 Task:  Click on Hockey In the Cross-Check Hockey League click on  Pick Sheet Your name Charlotte Harris Team name Hershey Bears and  Email softage.10@softage.net Period 1 - 3 Point Game Anaheim Ducks Period 1 - 2 Point Game New Jersey Devils Period 1 - 1 Point Game Nashville Predators Period 2 - 3 Point Game Montreal Canadiens Period 2 - 2 Point Game Minnesota Wild Period 2 - 1 Point Game Los Angeles Kings Period 3 - 3 Point Game Florida Panthers Period 3 - 2 Point Game Edmonton Oilers Period 3 - 1 Point Game Detroit Red Wings Submit pick sheet
Action: Mouse moved to (674, 260)
Screenshot: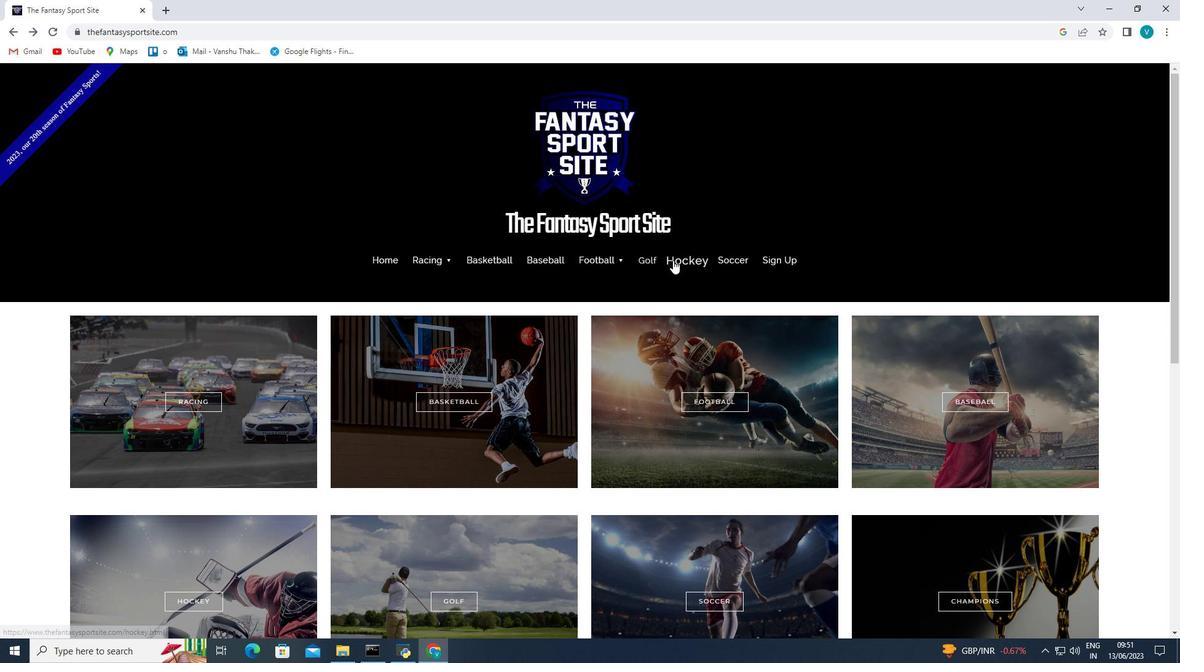 
Action: Mouse pressed left at (674, 260)
Screenshot: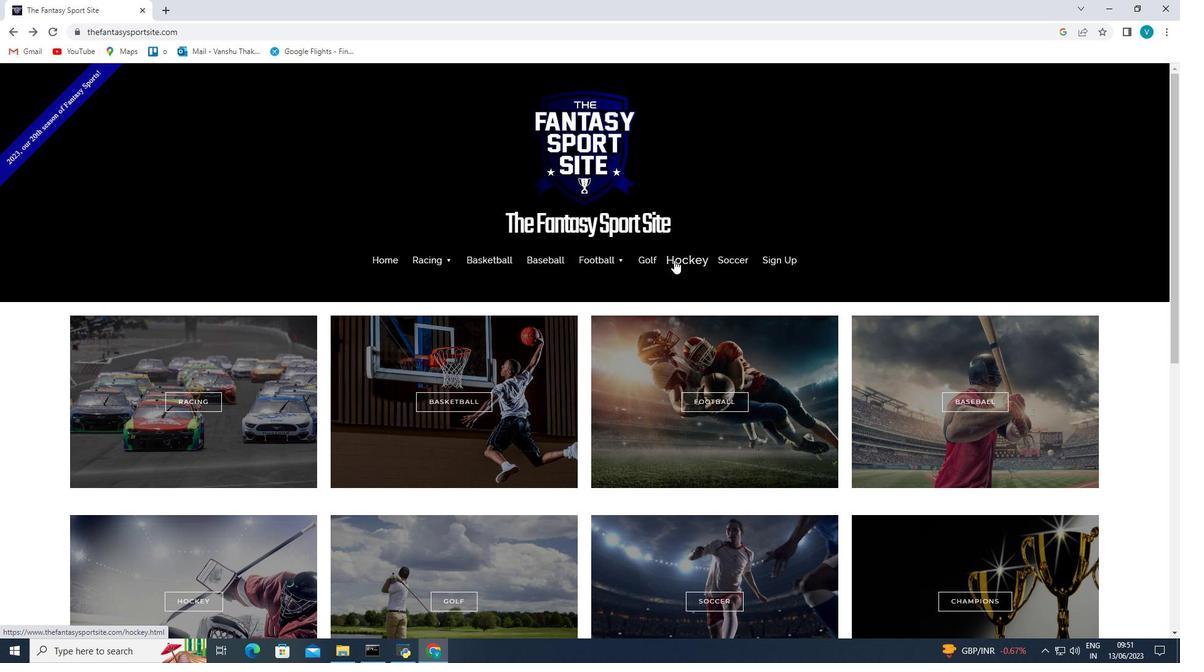 
Action: Mouse moved to (349, 371)
Screenshot: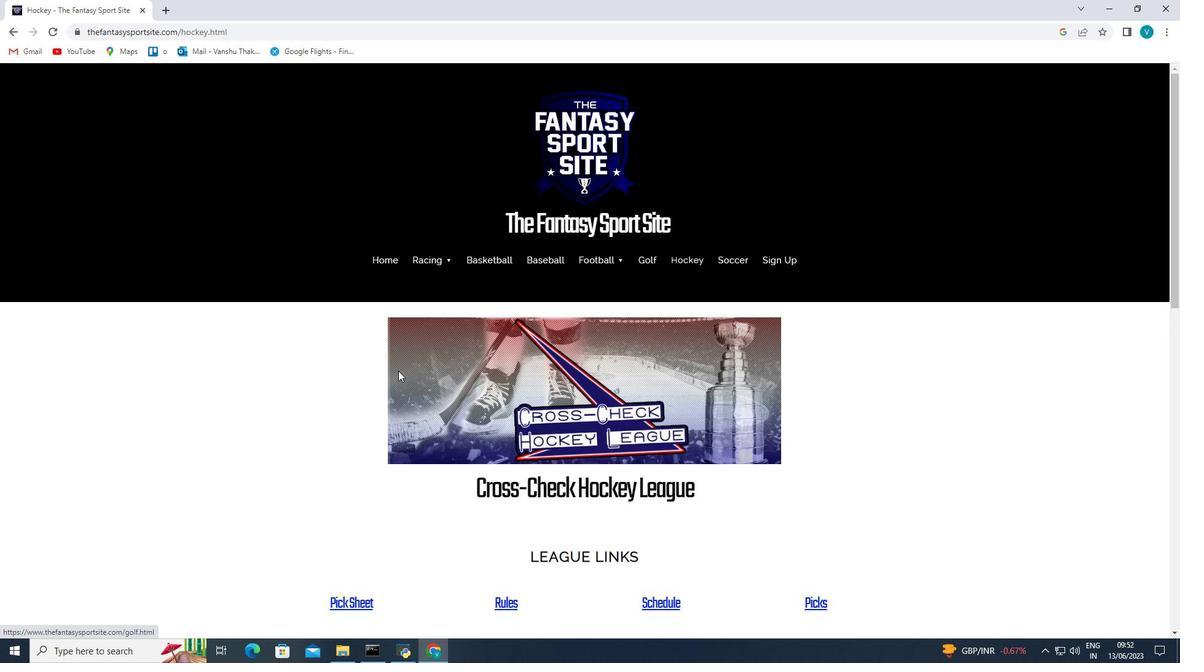
Action: Mouse scrolled (349, 370) with delta (0, 0)
Screenshot: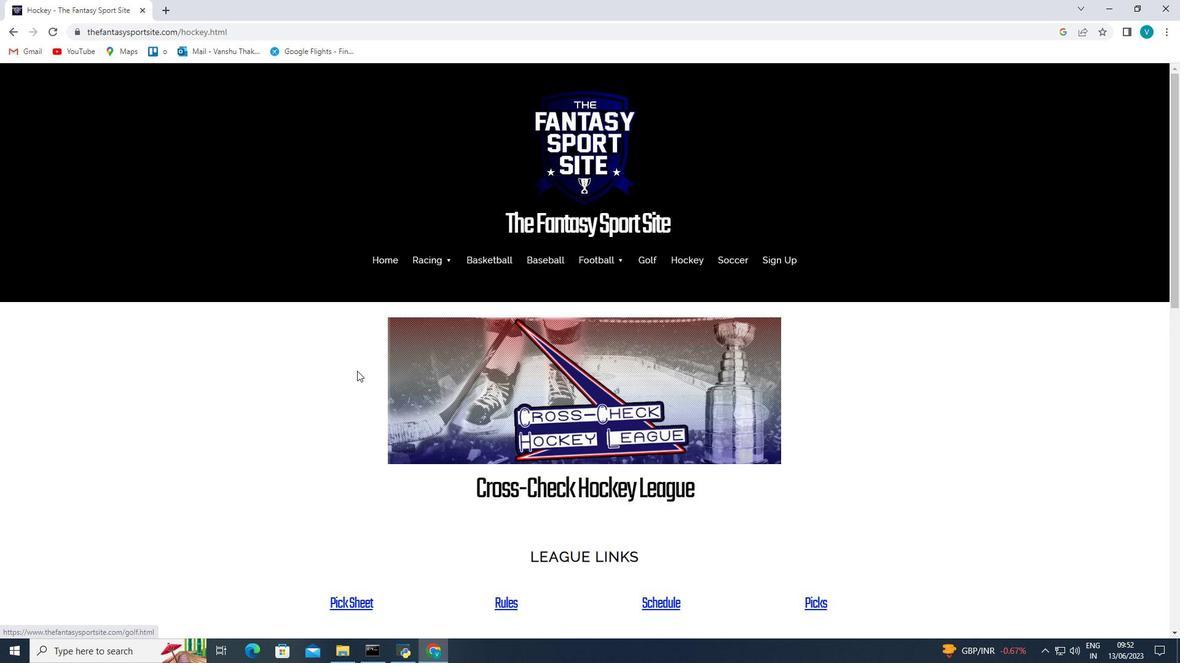 
Action: Mouse scrolled (349, 370) with delta (0, 0)
Screenshot: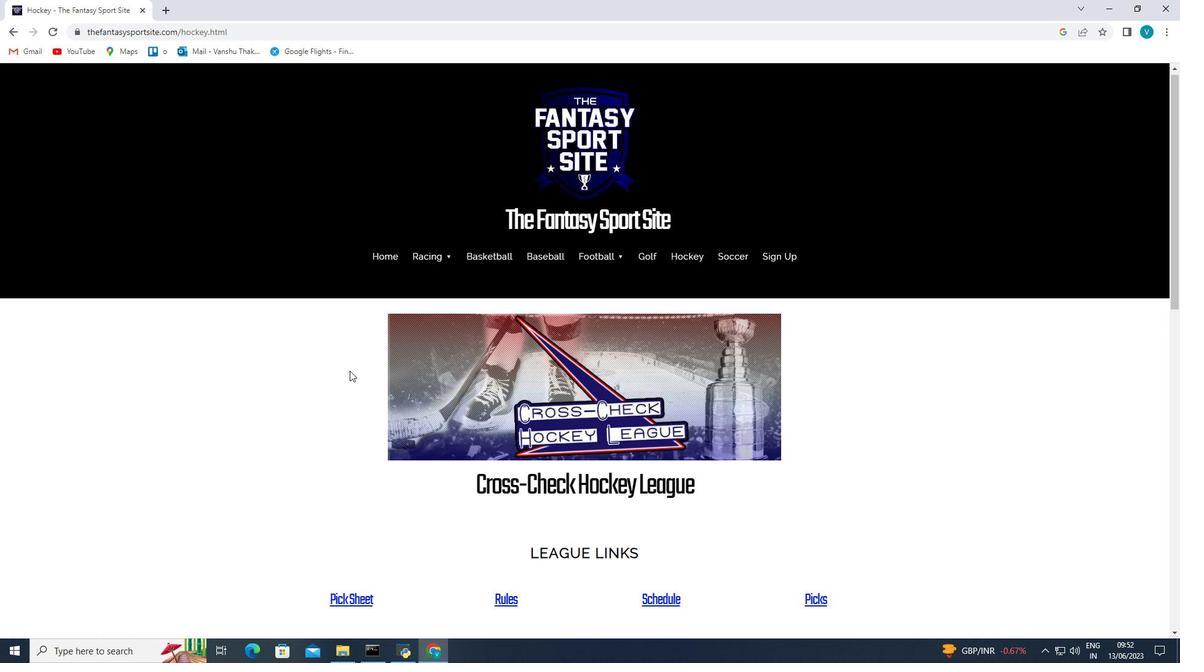 
Action: Mouse moved to (352, 371)
Screenshot: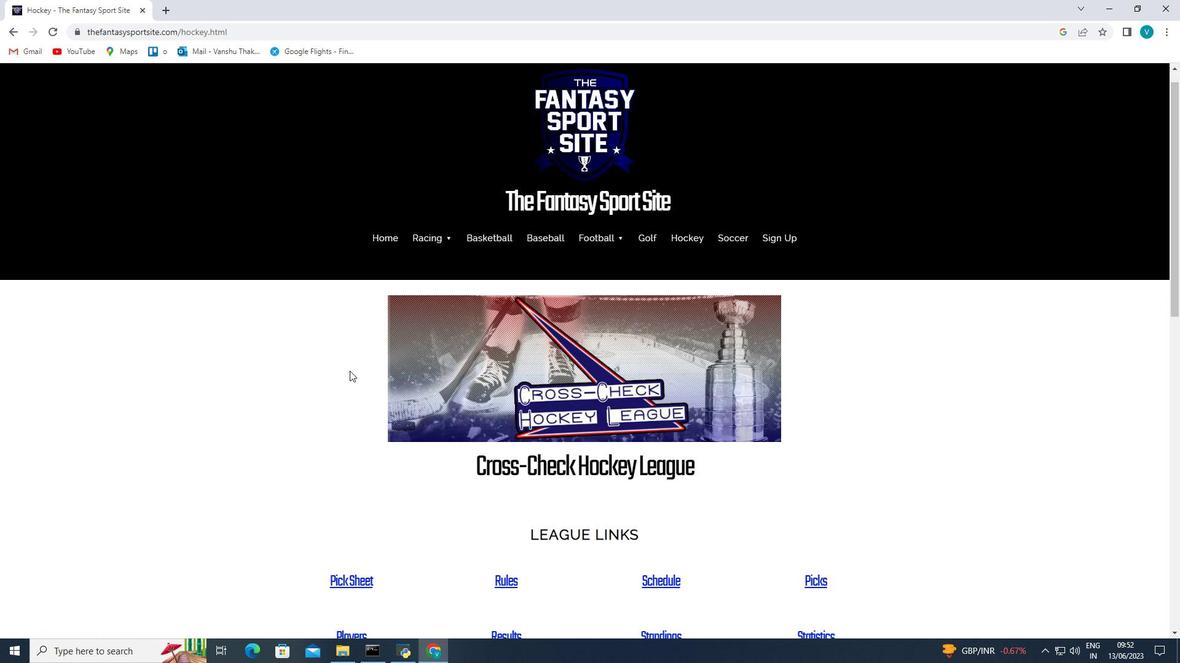 
Action: Mouse scrolled (352, 370) with delta (0, 0)
Screenshot: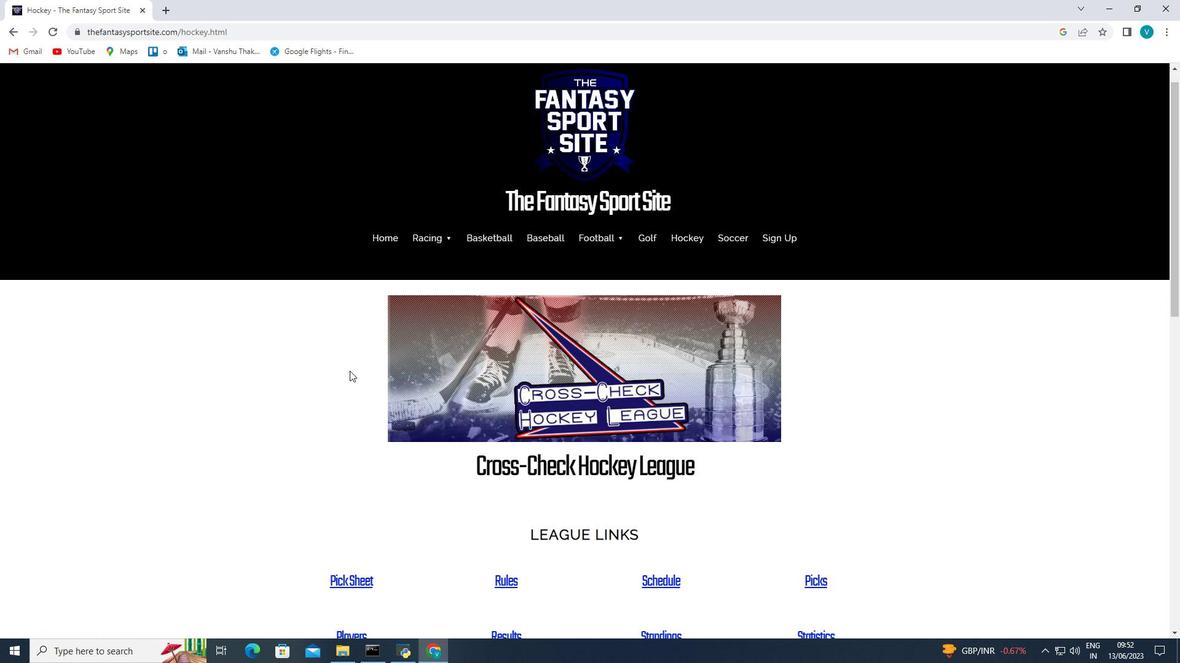 
Action: Mouse moved to (355, 411)
Screenshot: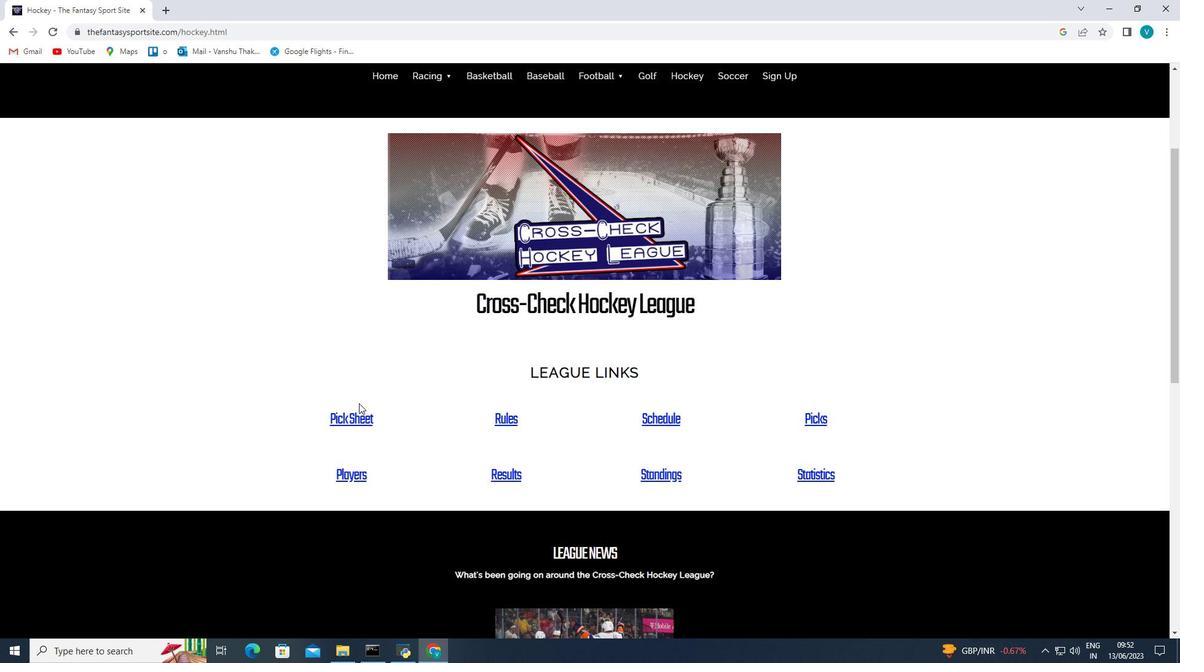 
Action: Mouse pressed left at (355, 411)
Screenshot: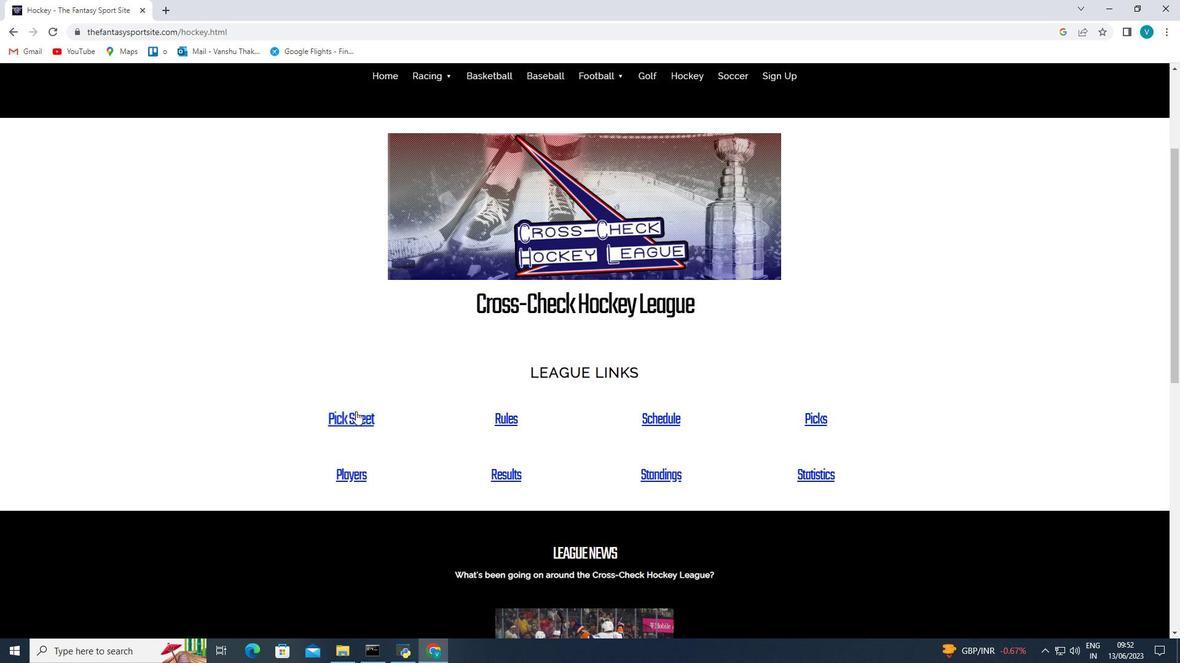 
Action: Mouse moved to (523, 435)
Screenshot: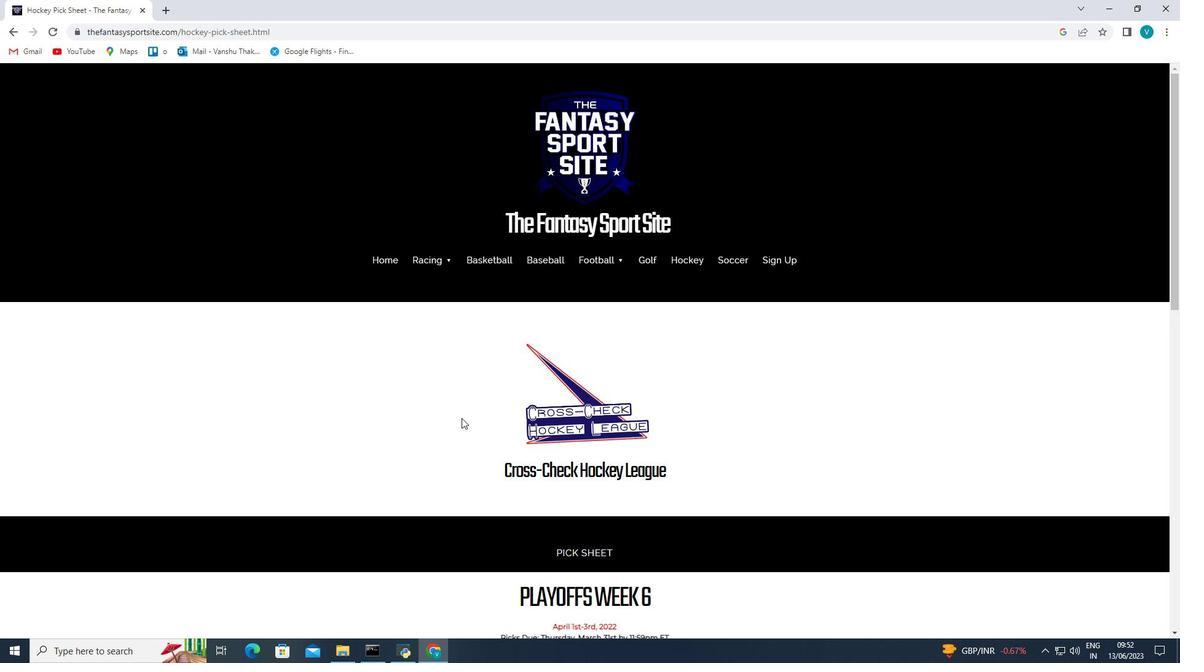 
Action: Mouse scrolled (523, 435) with delta (0, 0)
Screenshot: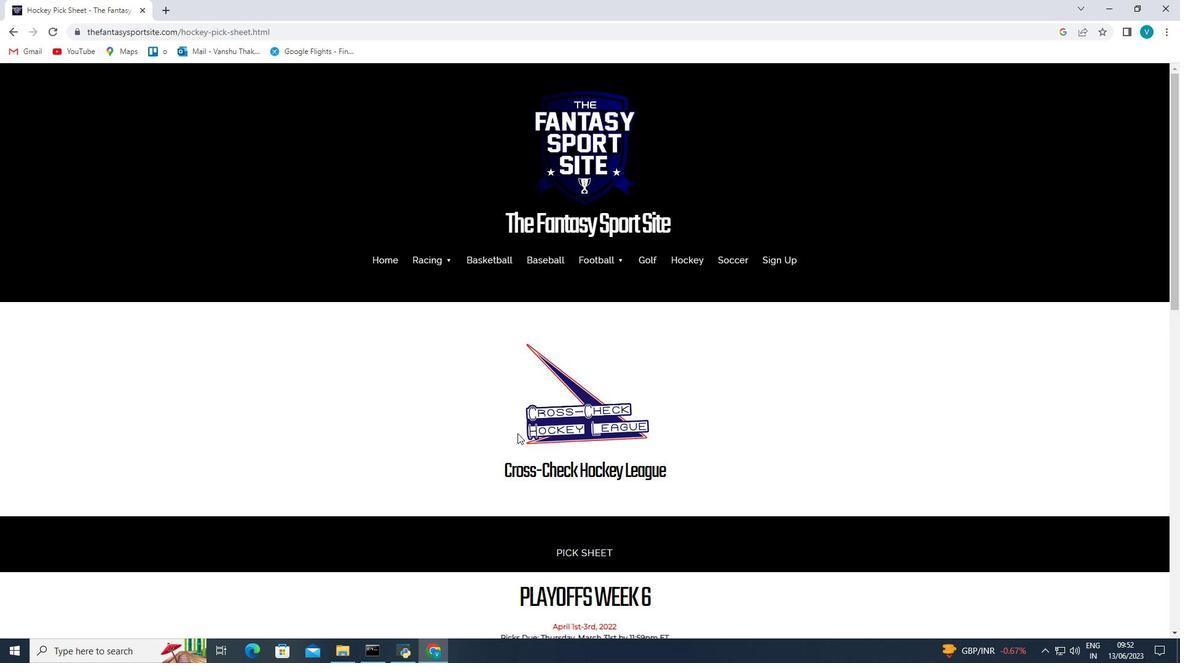 
Action: Mouse scrolled (523, 435) with delta (0, 0)
Screenshot: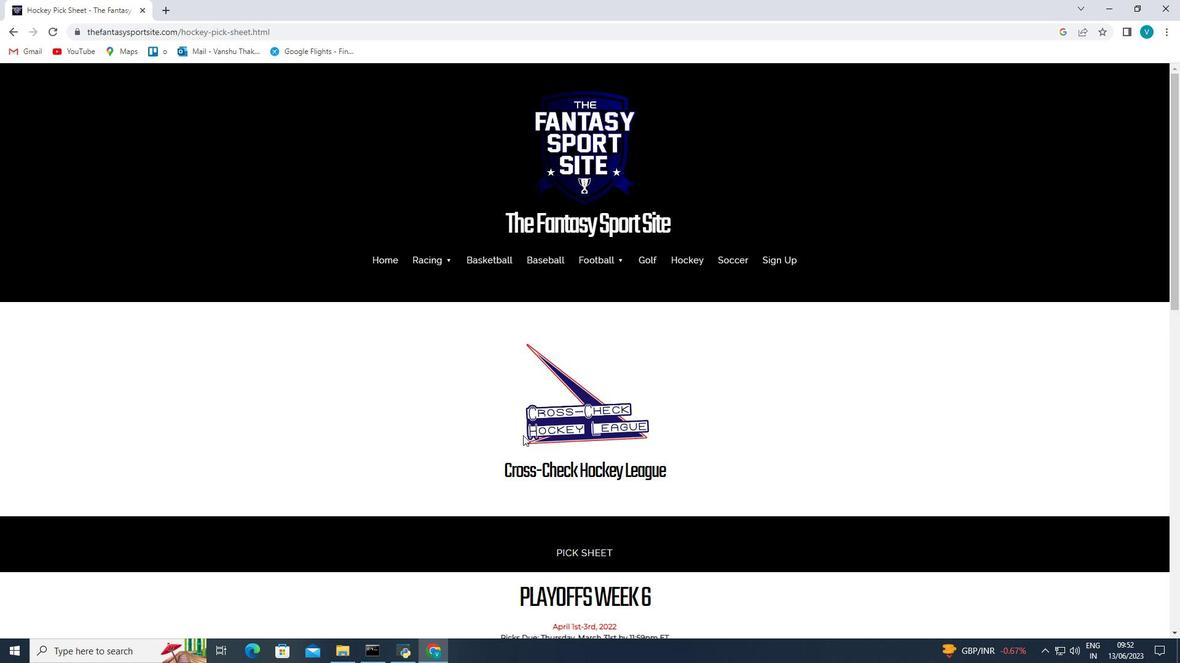 
Action: Mouse scrolled (523, 435) with delta (0, 0)
Screenshot: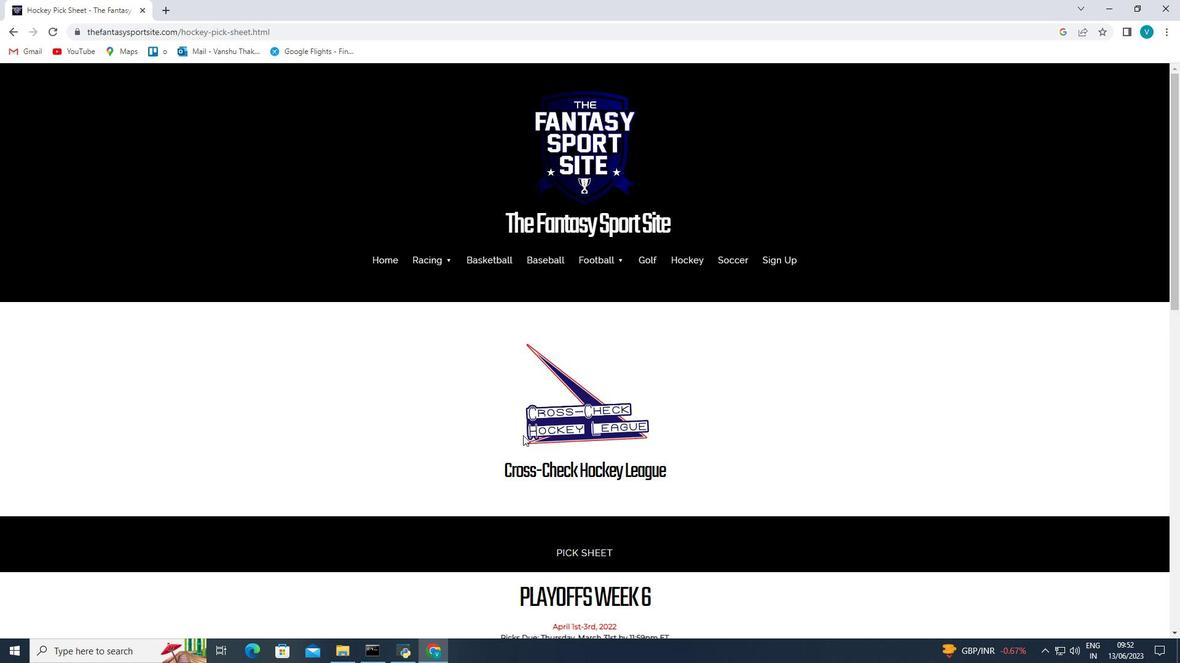 
Action: Mouse scrolled (523, 435) with delta (0, 0)
Screenshot: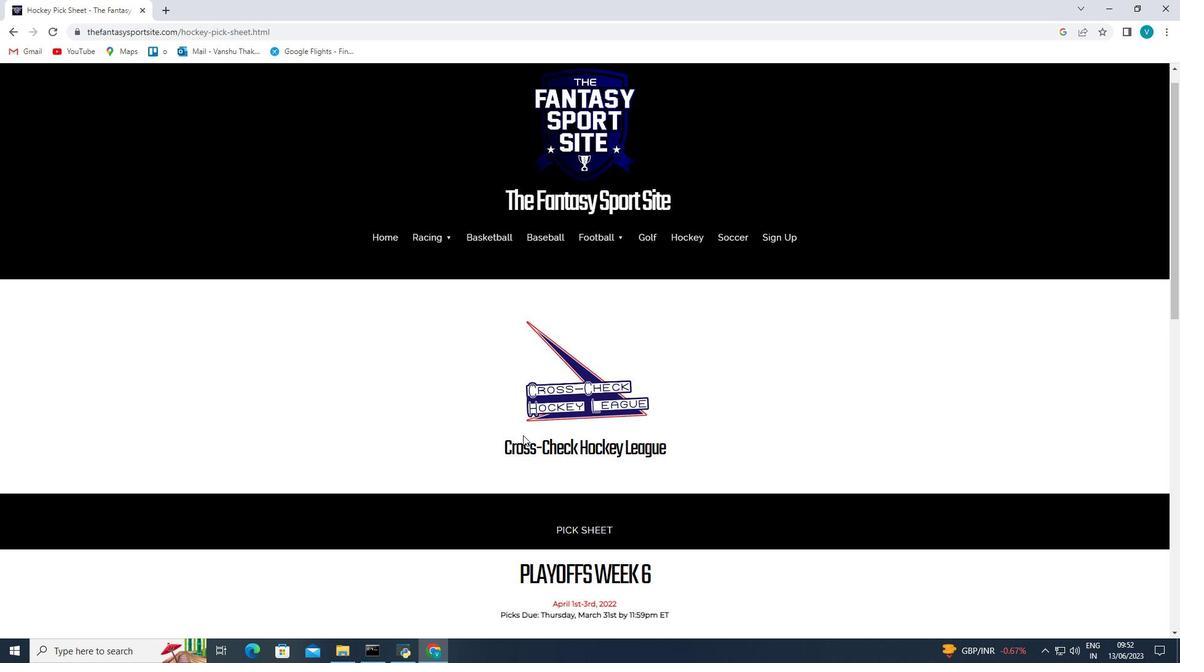 
Action: Mouse scrolled (523, 435) with delta (0, 0)
Screenshot: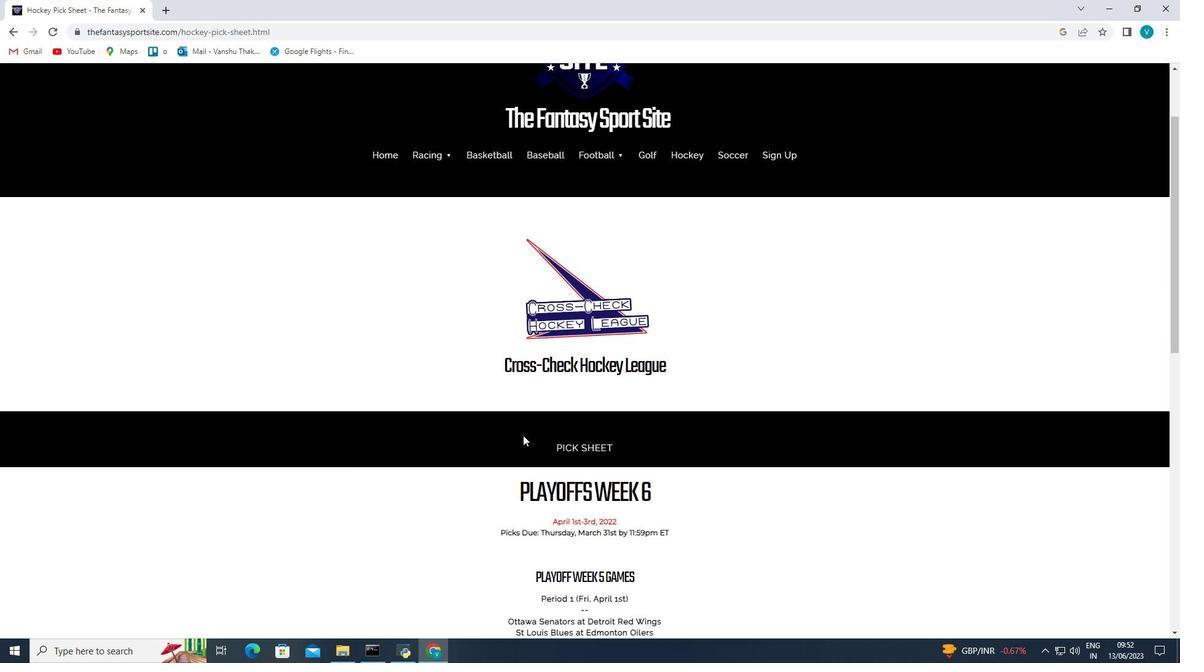 
Action: Mouse scrolled (523, 435) with delta (0, 0)
Screenshot: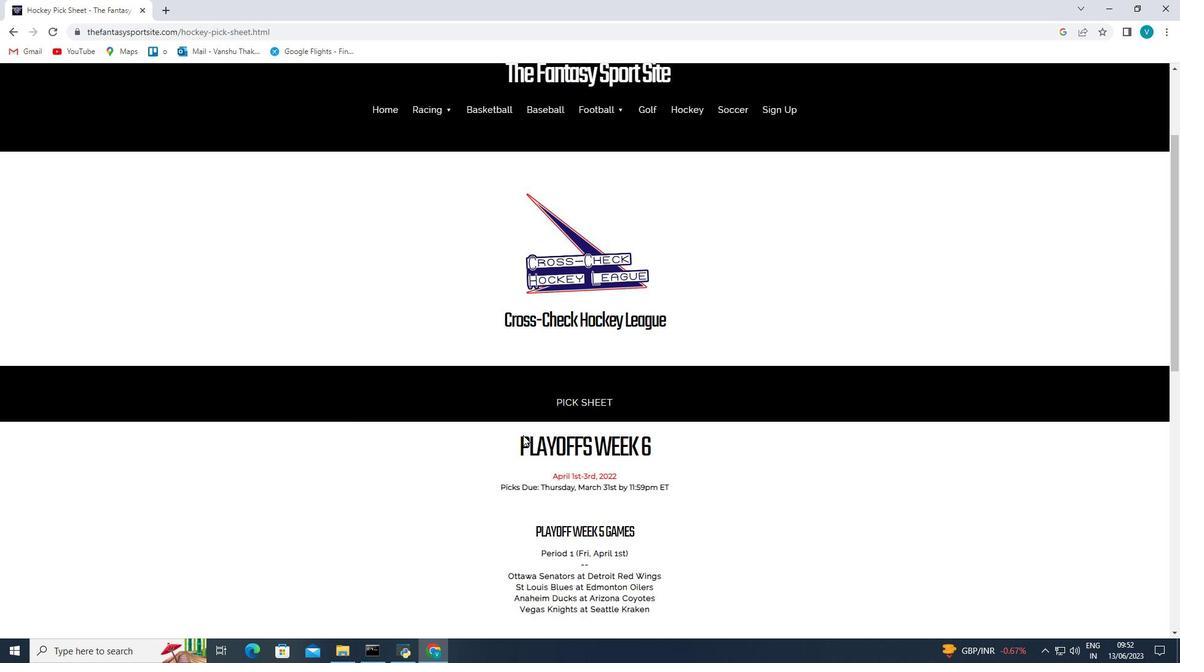 
Action: Mouse scrolled (523, 435) with delta (0, 0)
Screenshot: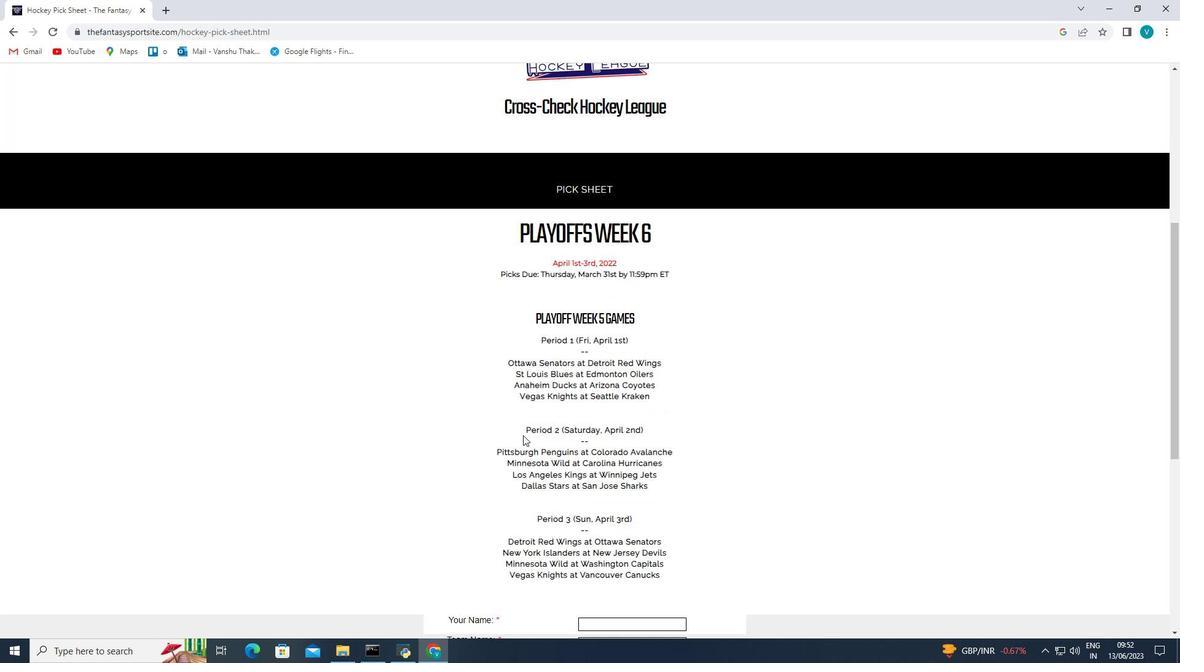 
Action: Mouse scrolled (523, 435) with delta (0, 0)
Screenshot: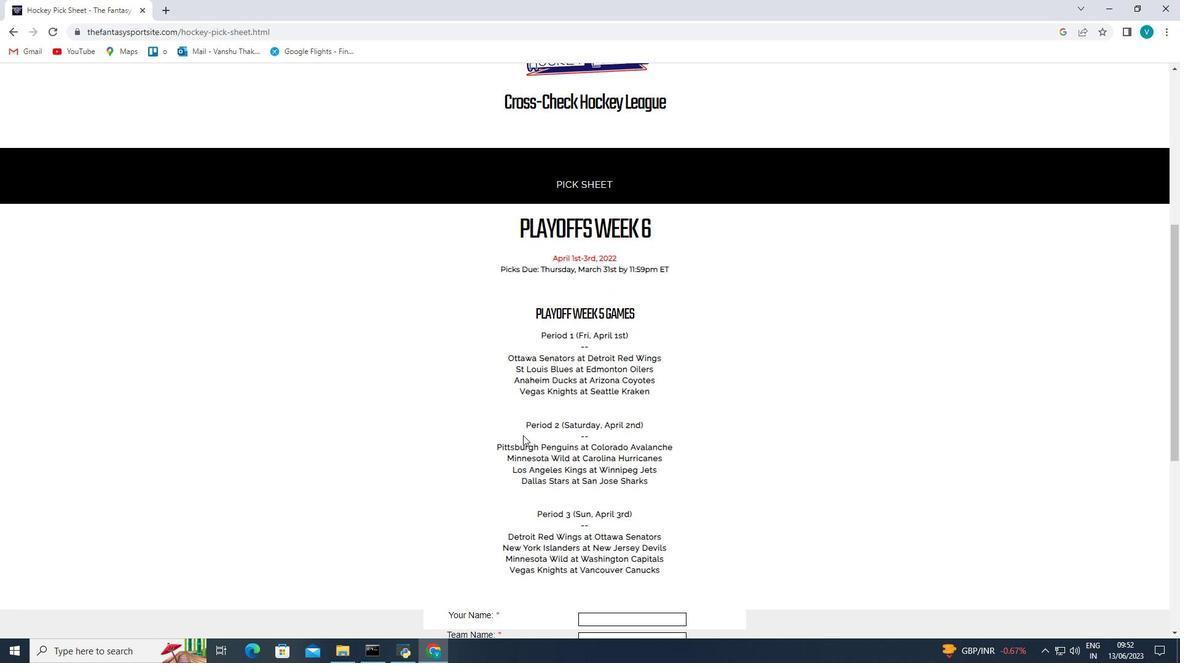
Action: Mouse scrolled (523, 435) with delta (0, 0)
Screenshot: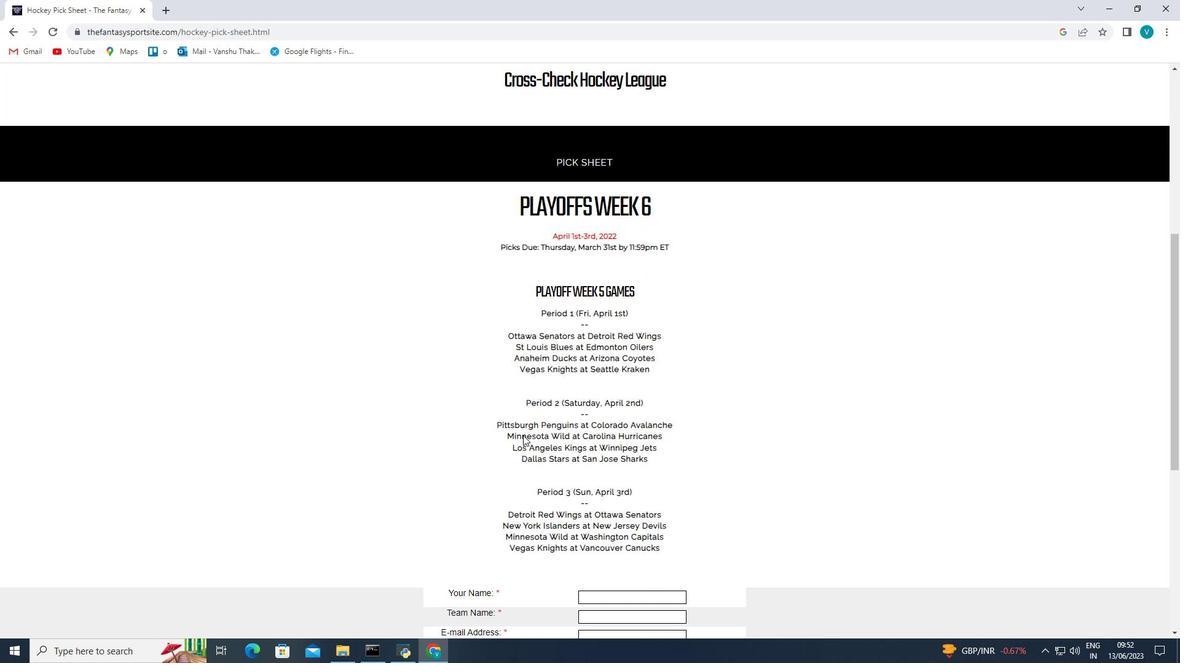
Action: Mouse scrolled (523, 435) with delta (0, 0)
Screenshot: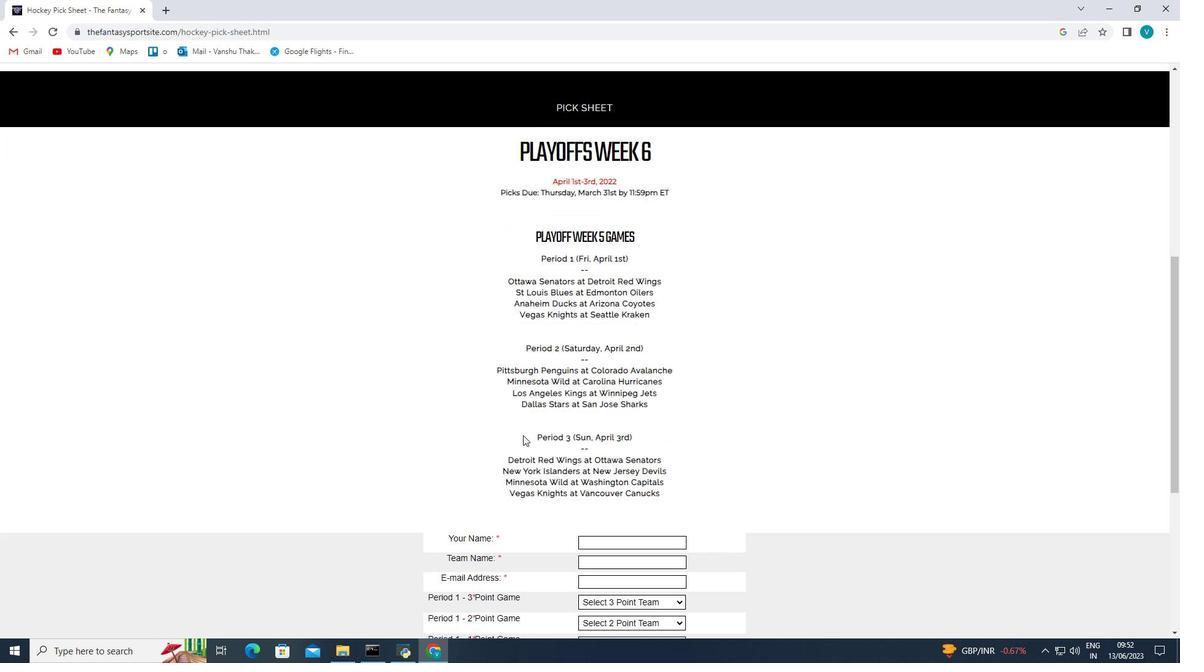 
Action: Mouse scrolled (523, 435) with delta (0, 0)
Screenshot: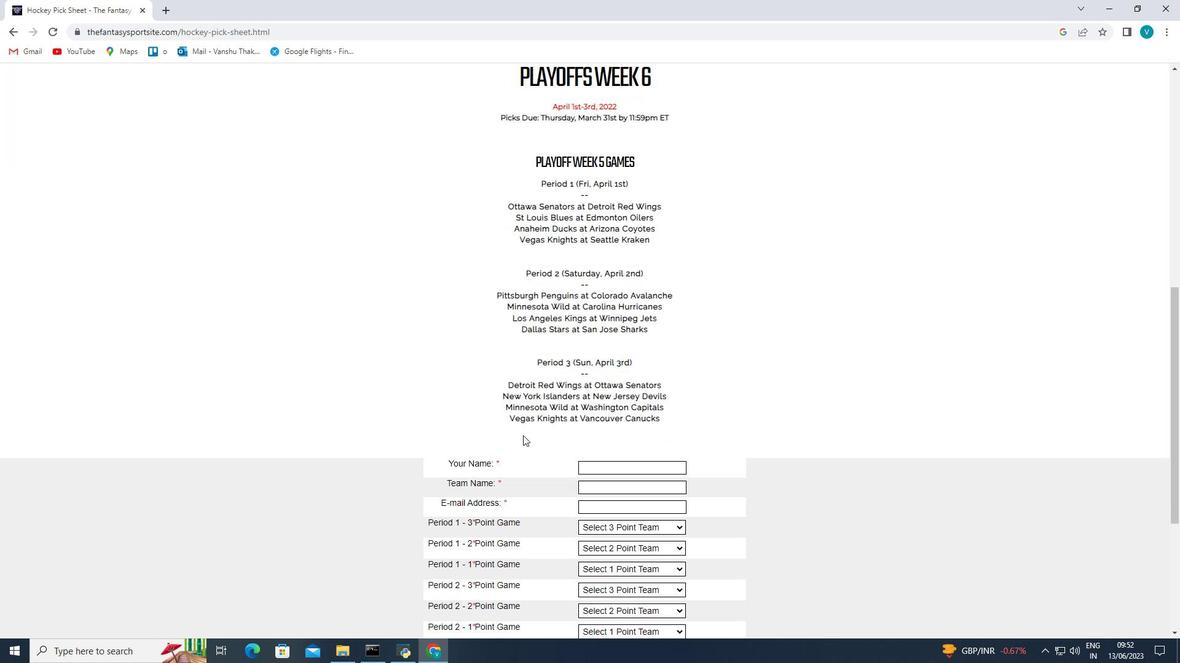 
Action: Mouse moved to (622, 319)
Screenshot: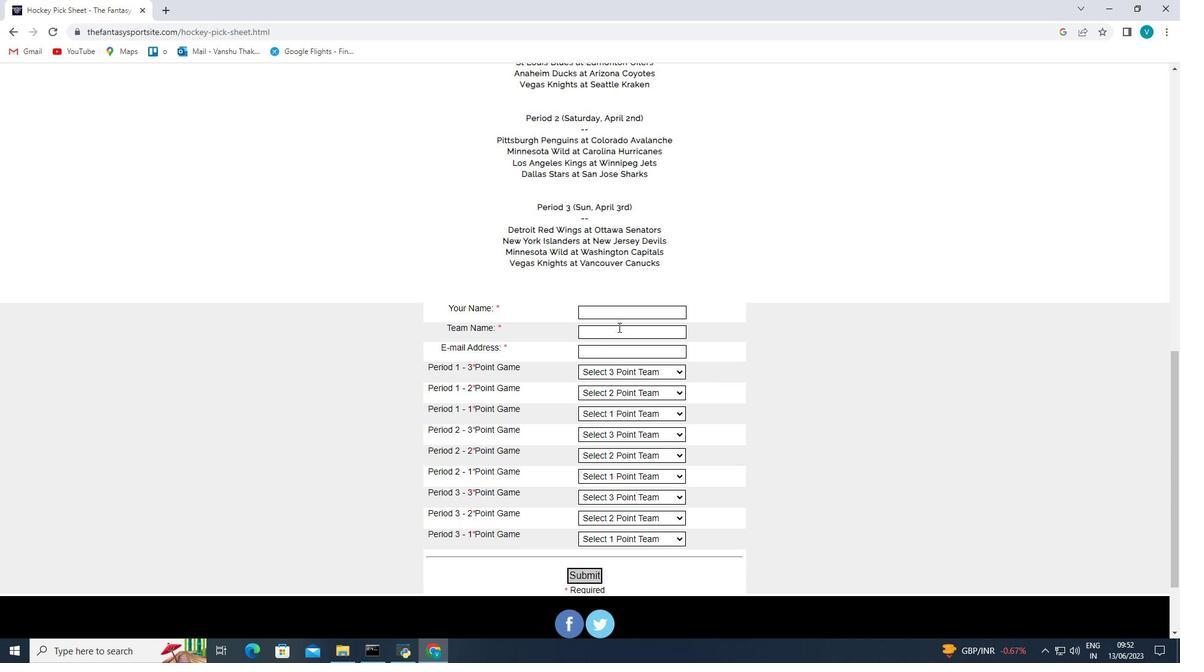 
Action: Mouse pressed left at (622, 319)
Screenshot: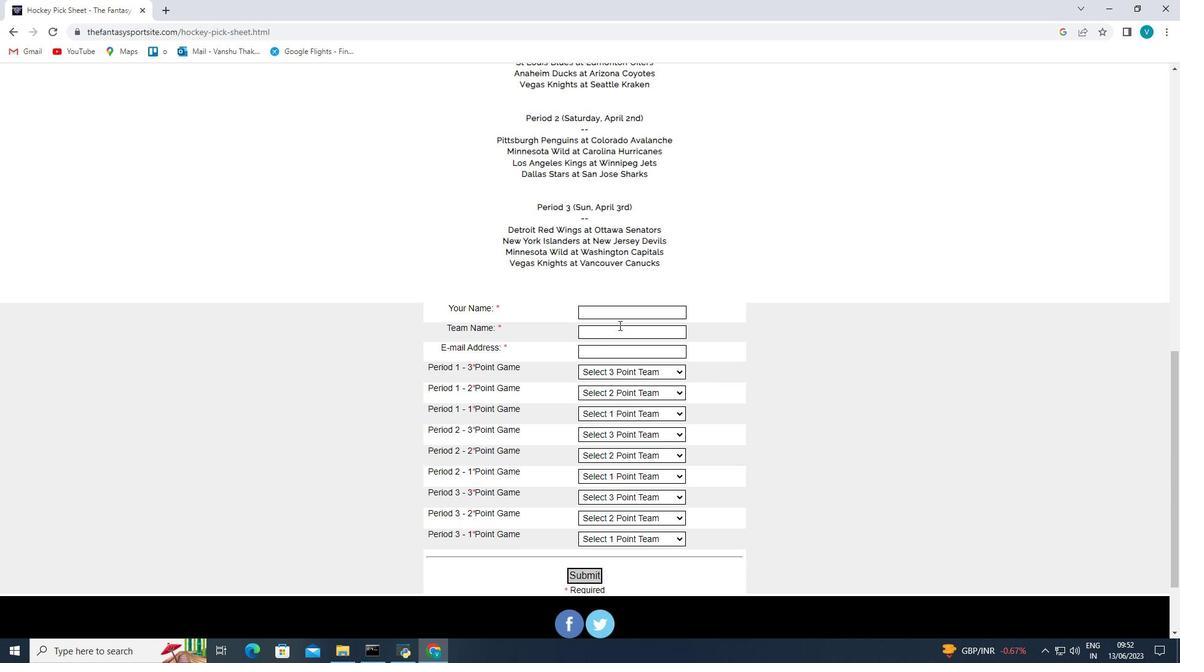 
Action: Key pressed <Key.shift>Charlotte<Key.space><Key.shift>Harris
Screenshot: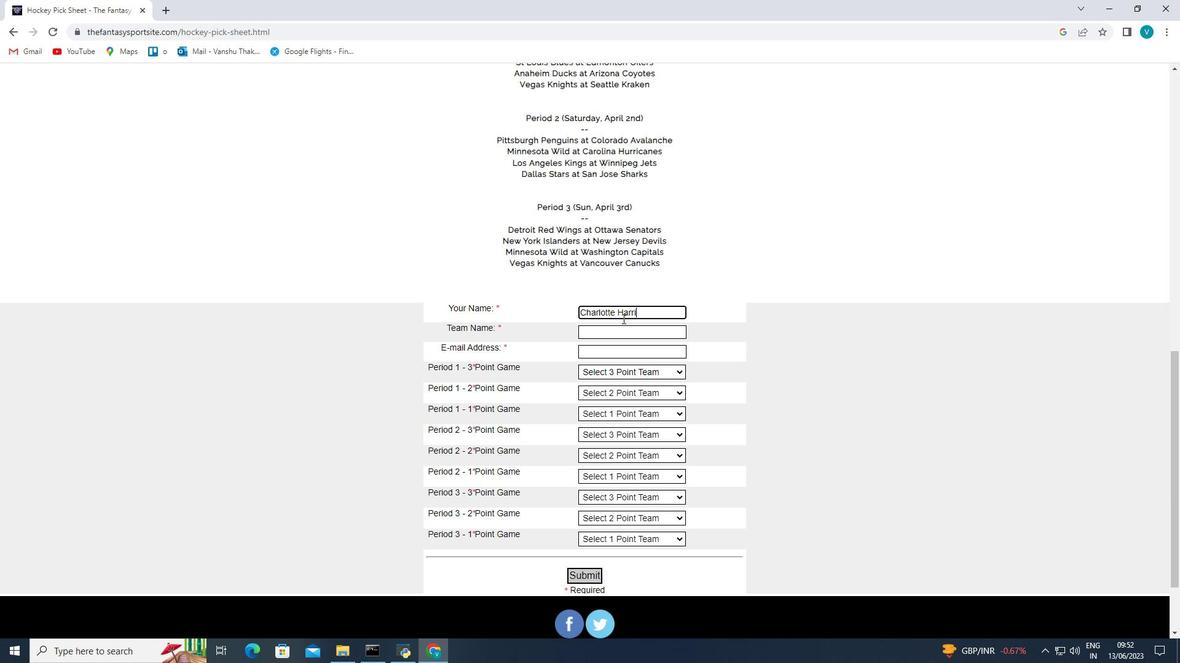 
Action: Mouse moved to (625, 325)
Screenshot: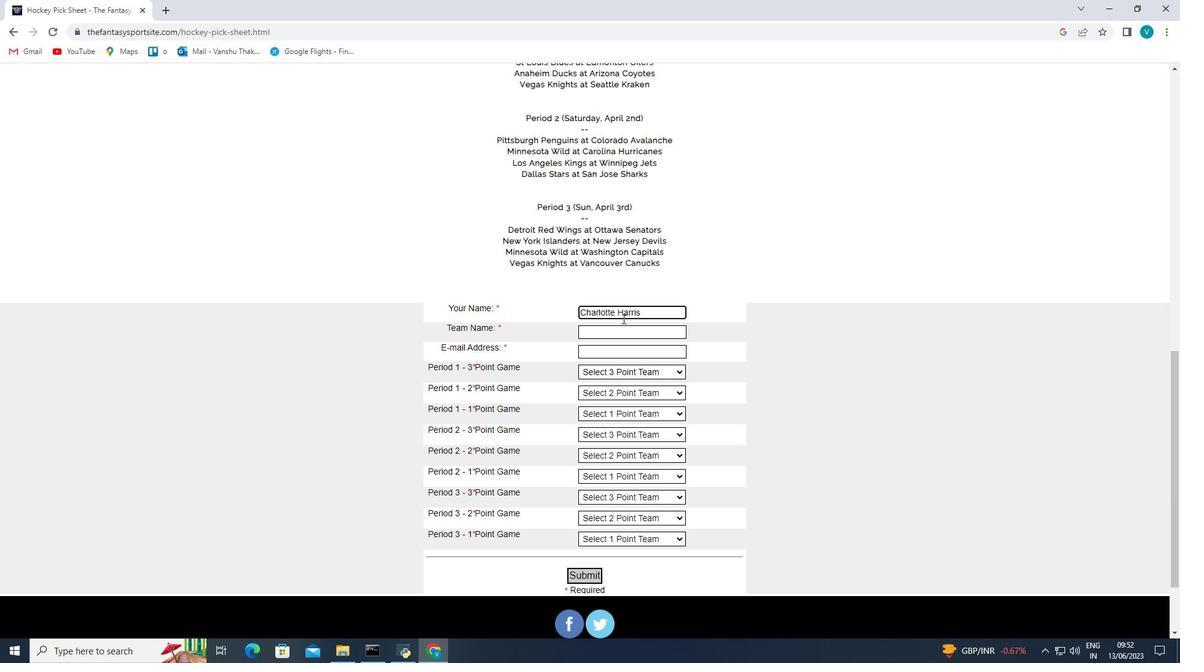 
Action: Mouse pressed left at (625, 325)
Screenshot: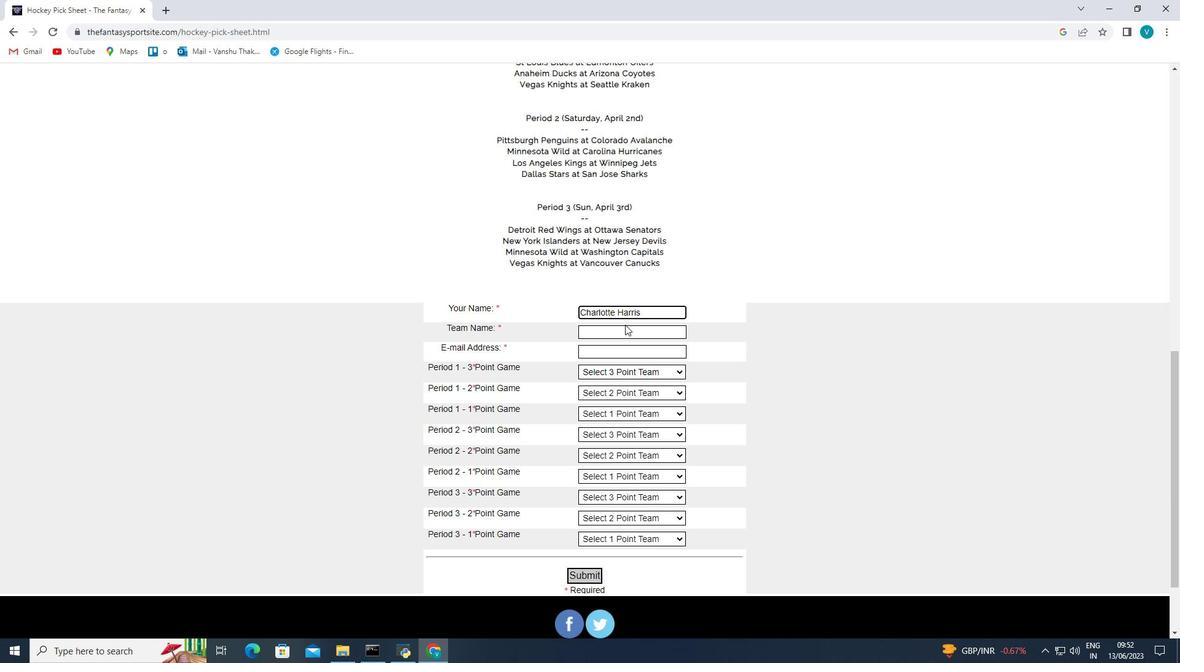 
Action: Mouse moved to (625, 333)
Screenshot: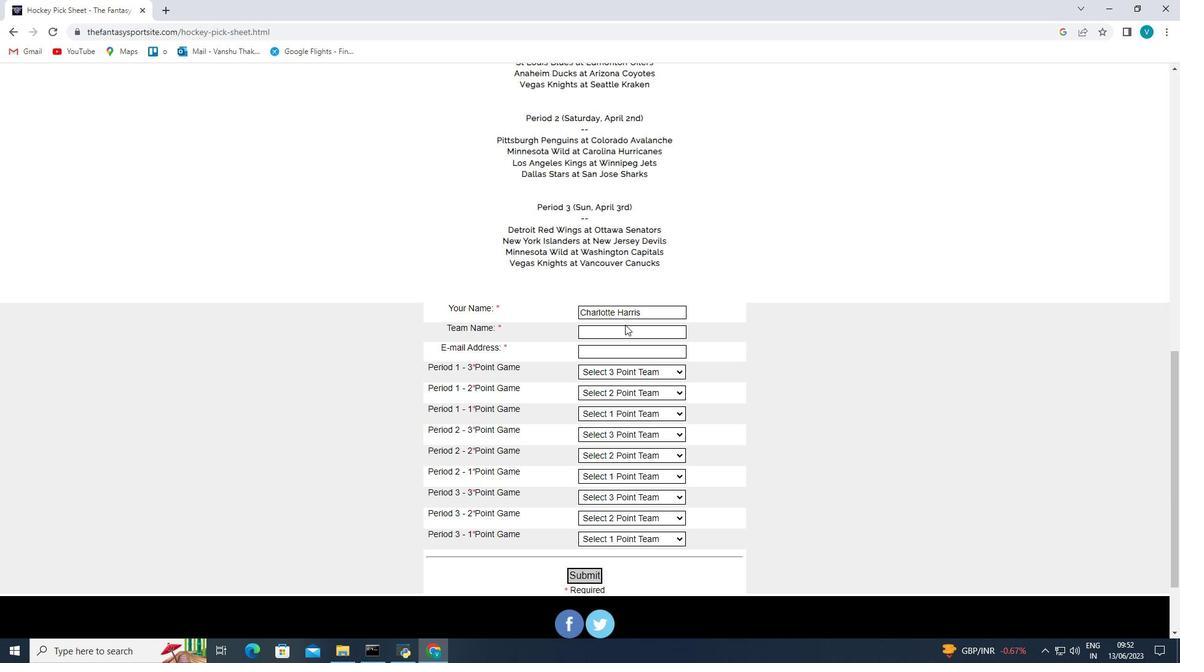 
Action: Mouse pressed left at (625, 333)
Screenshot: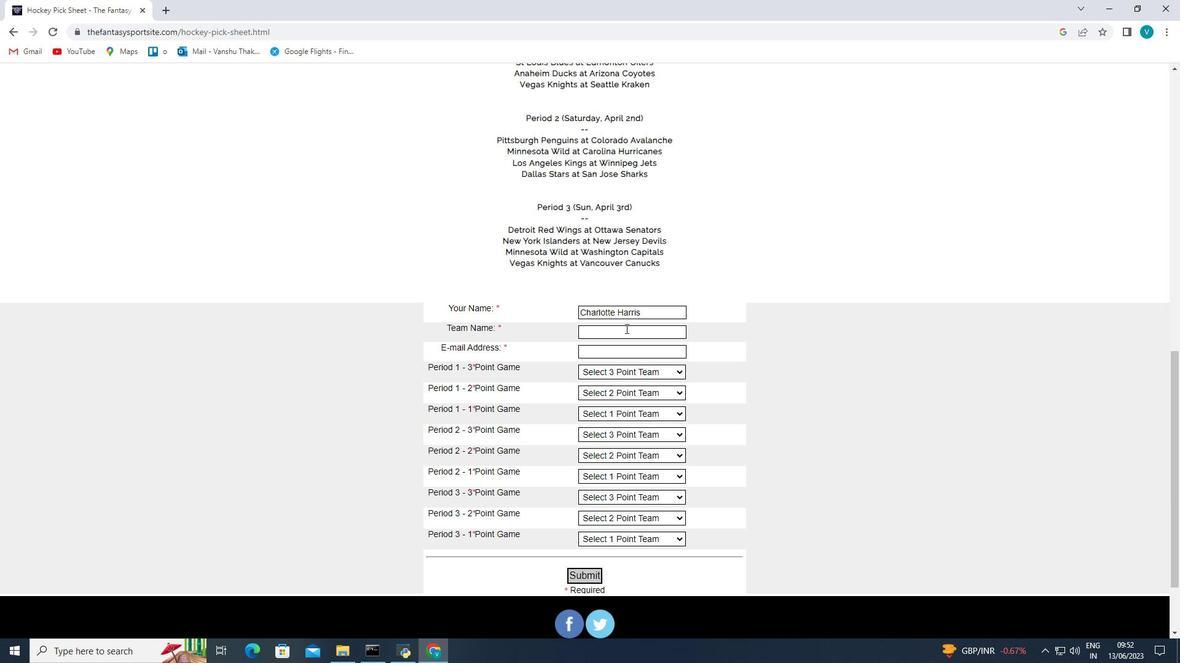 
Action: Key pressed <Key.shift>Hershey<Key.space><Key.shift>Bears
Screenshot: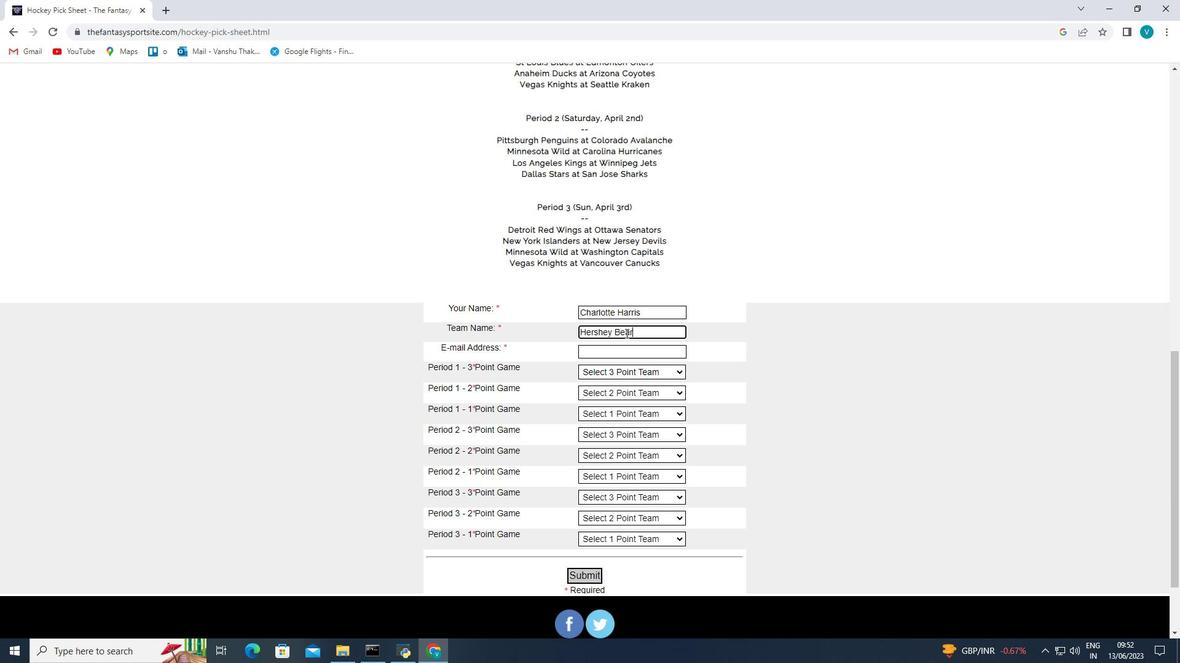
Action: Mouse moved to (635, 345)
Screenshot: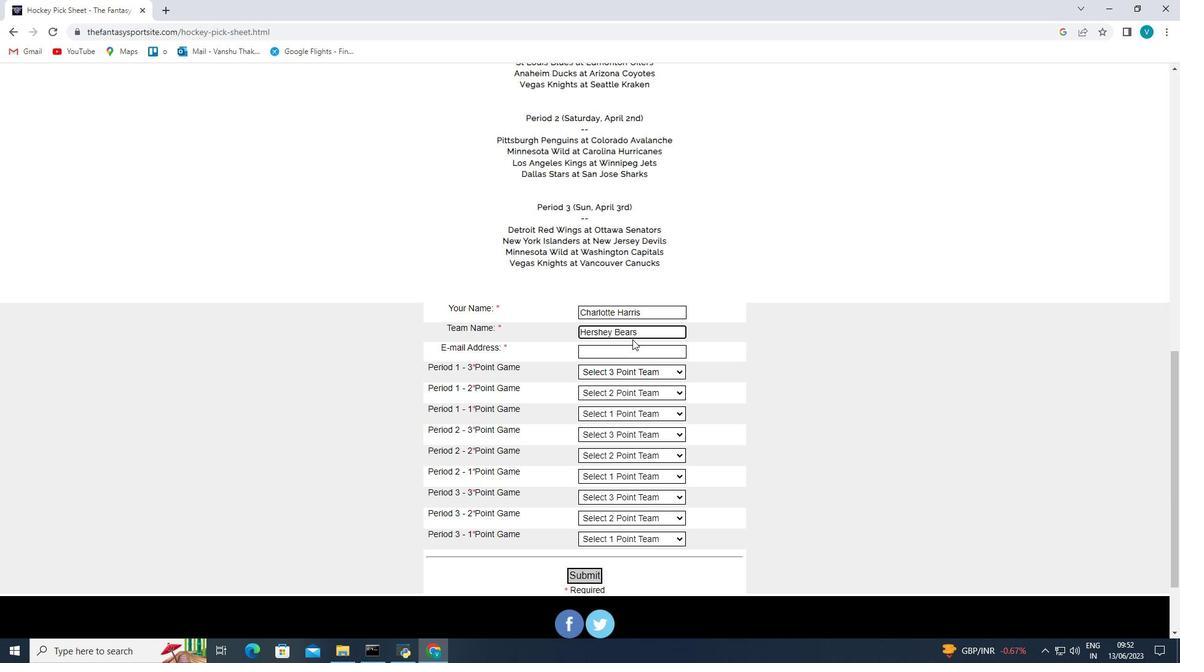 
Action: Mouse pressed left at (635, 345)
Screenshot: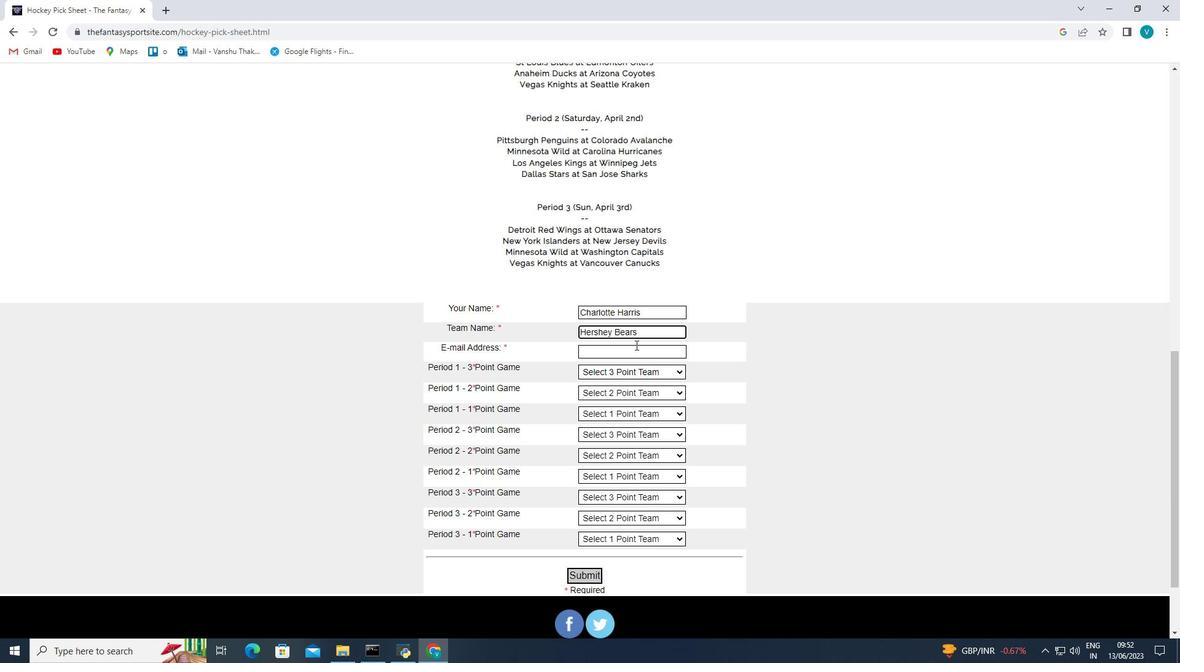
Action: Key pressed softage.10<Key.shift>@softage.m<Key.backspace>net
Screenshot: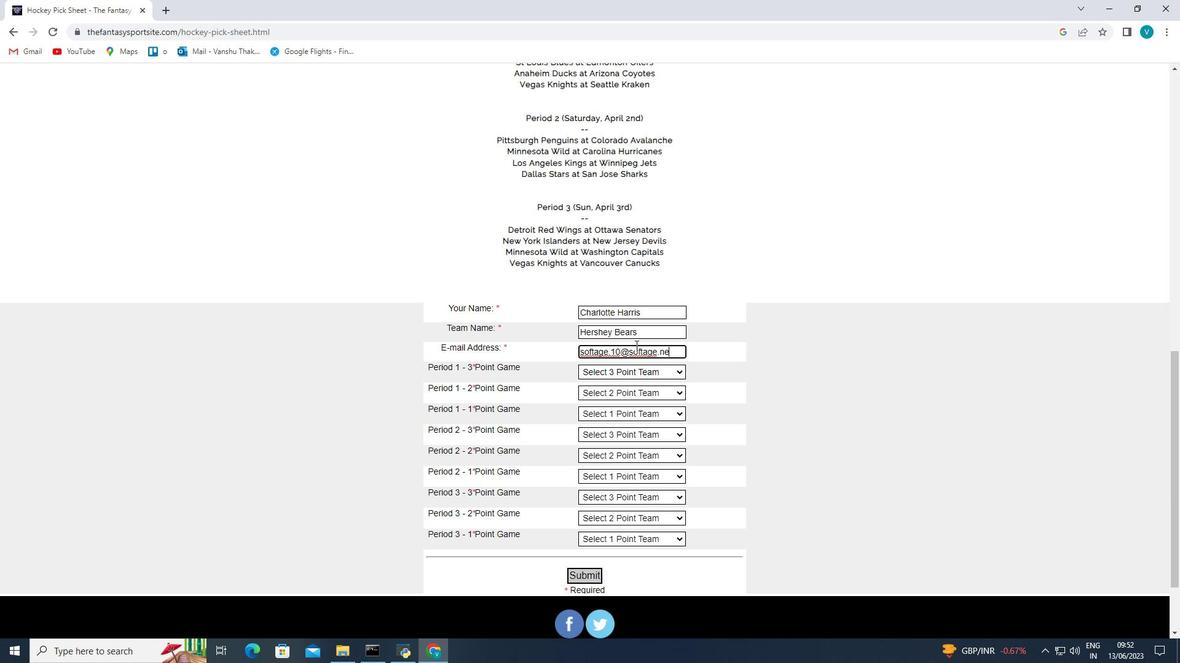 
Action: Mouse moved to (649, 367)
Screenshot: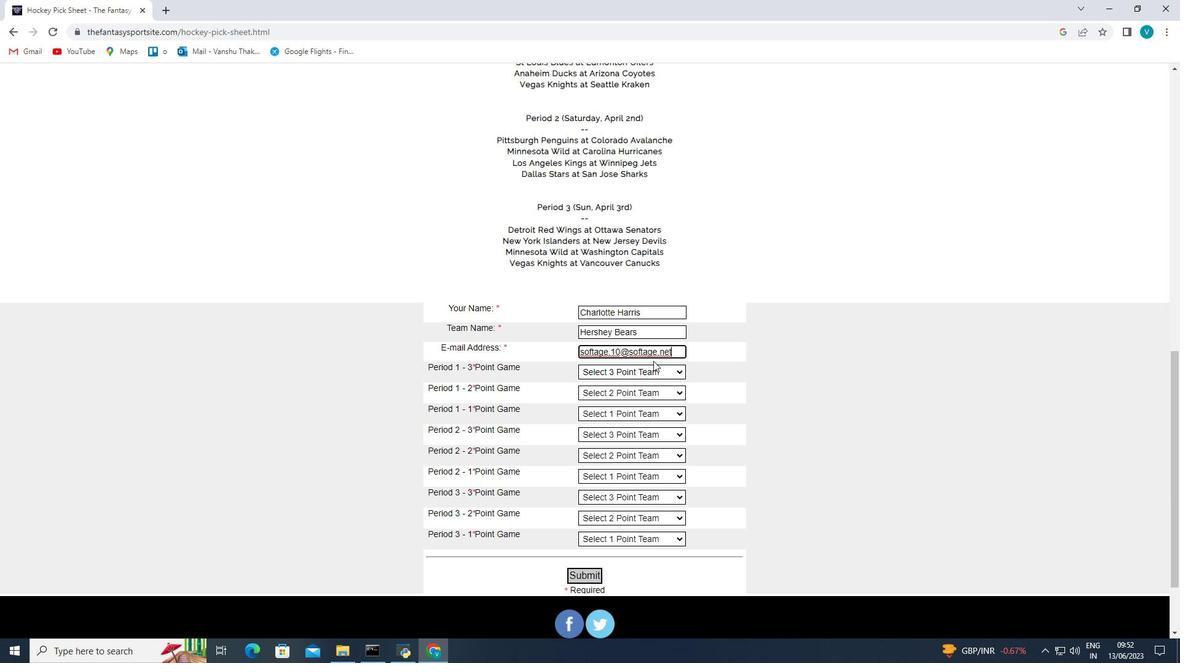 
Action: Mouse pressed left at (649, 367)
Screenshot: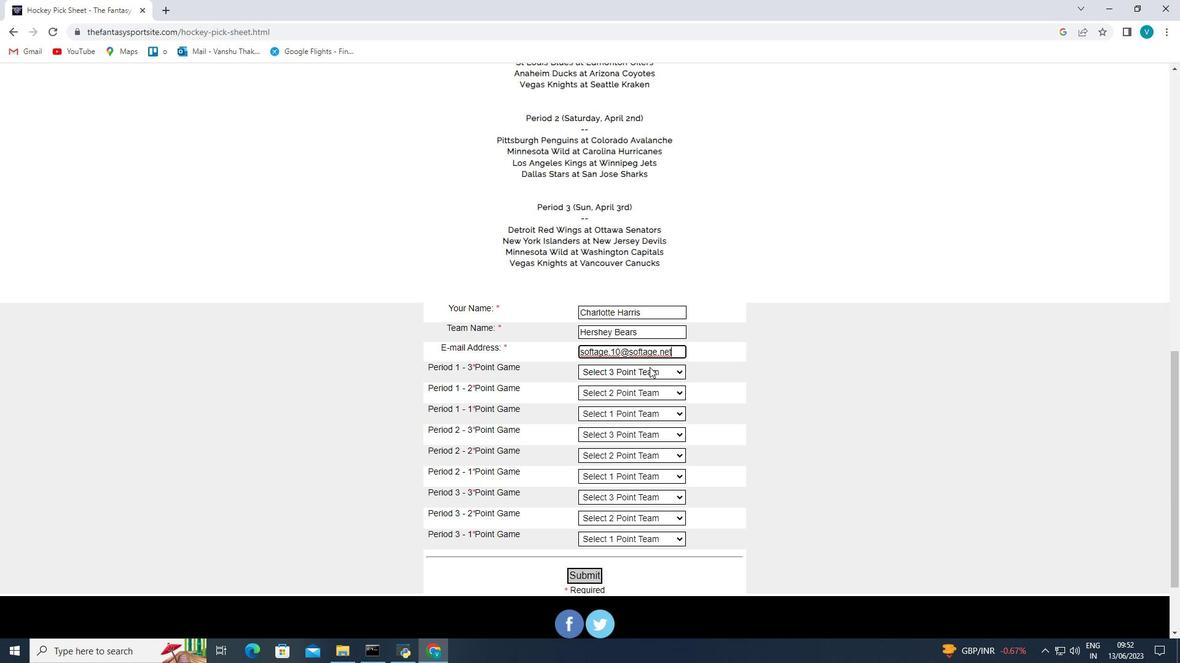 
Action: Mouse moved to (641, 390)
Screenshot: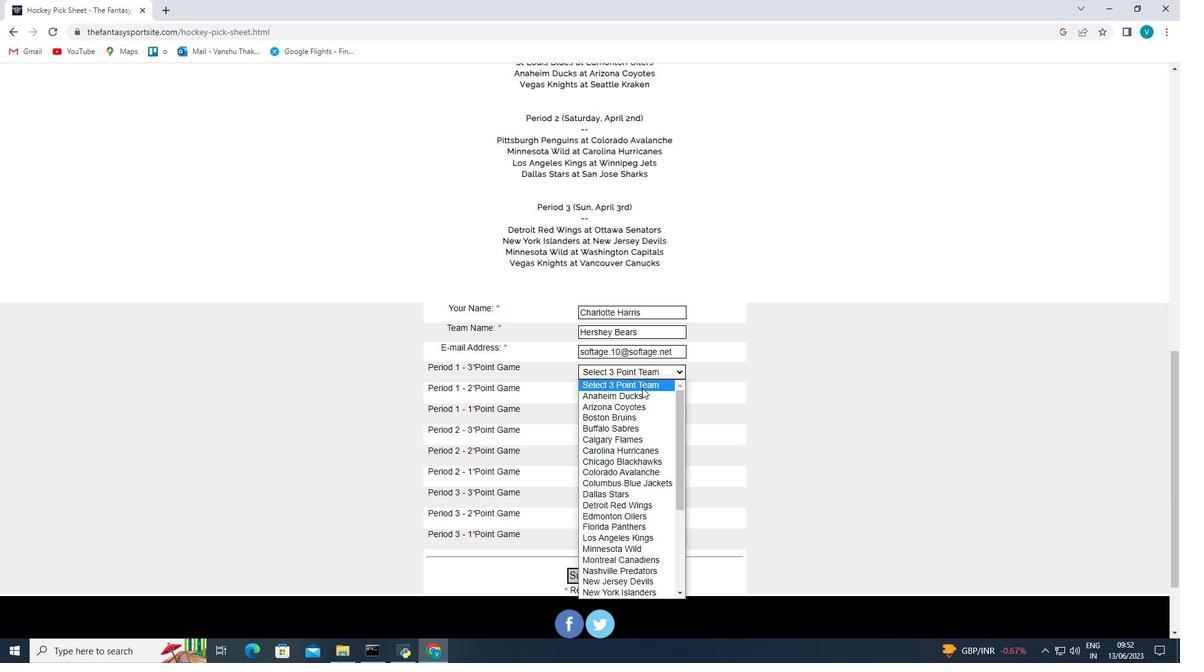 
Action: Mouse pressed left at (641, 390)
Screenshot: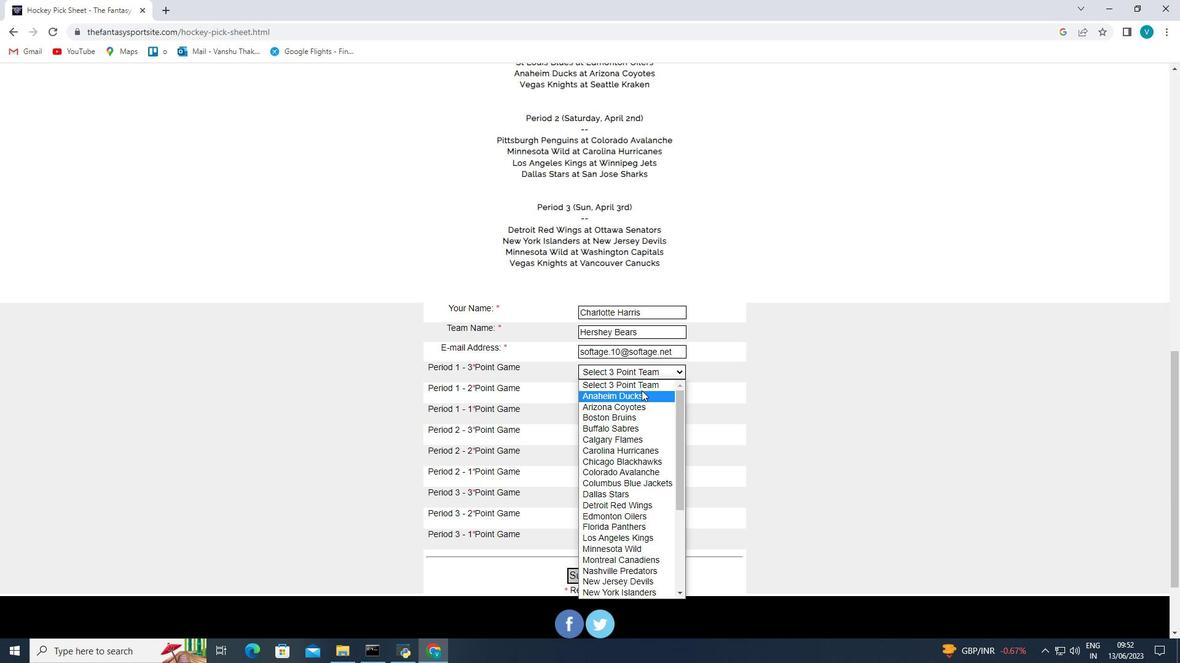 
Action: Mouse moved to (639, 397)
Screenshot: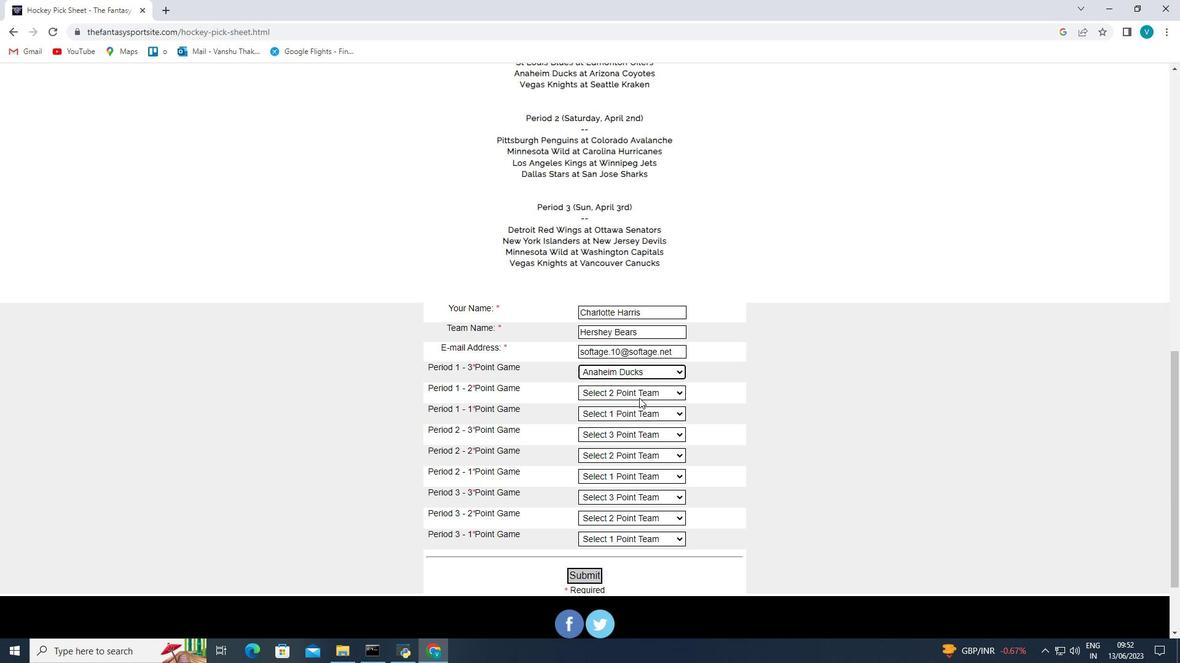 
Action: Mouse pressed left at (639, 397)
Screenshot: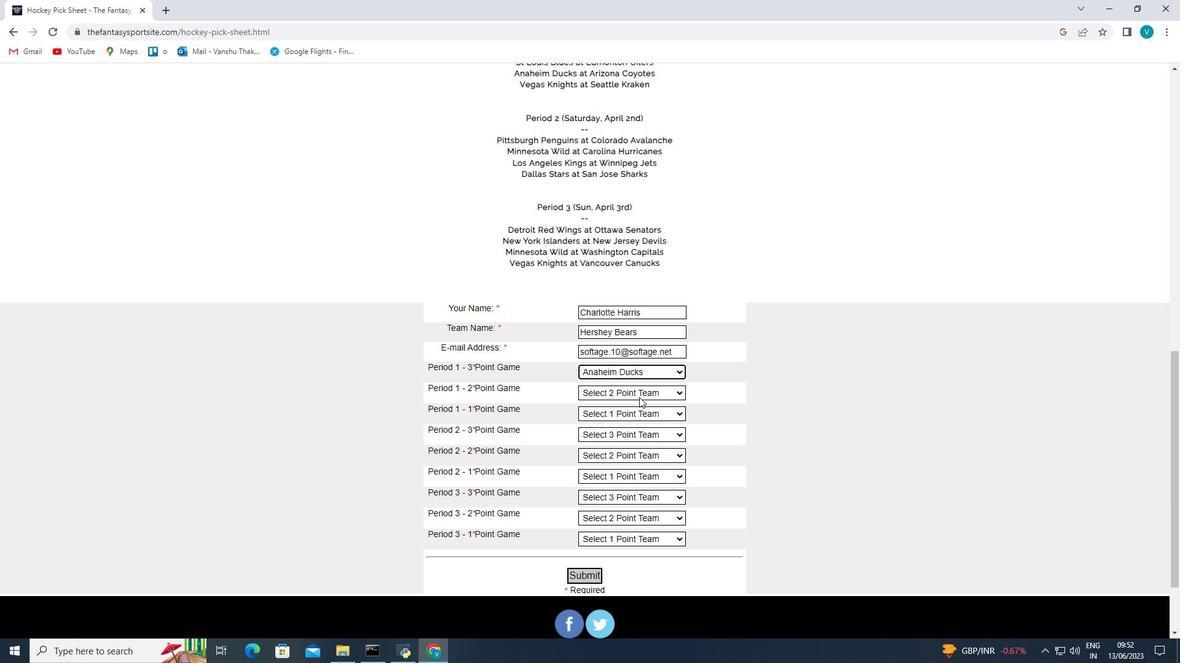 
Action: Mouse moved to (625, 599)
Screenshot: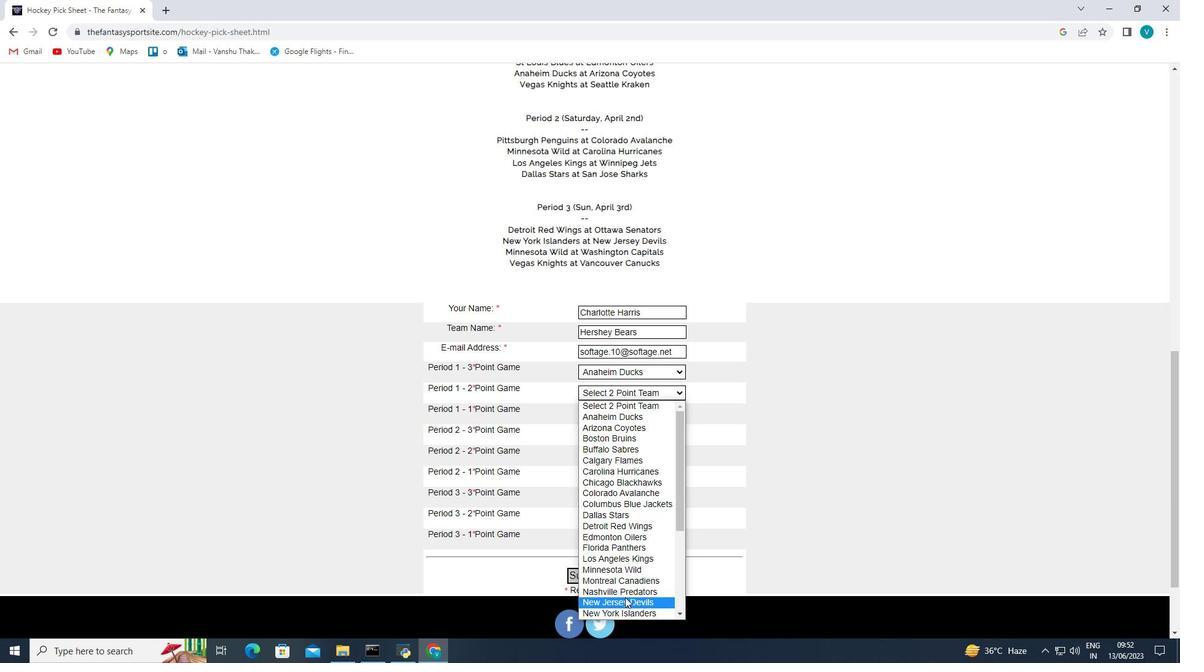 
Action: Mouse pressed left at (625, 599)
Screenshot: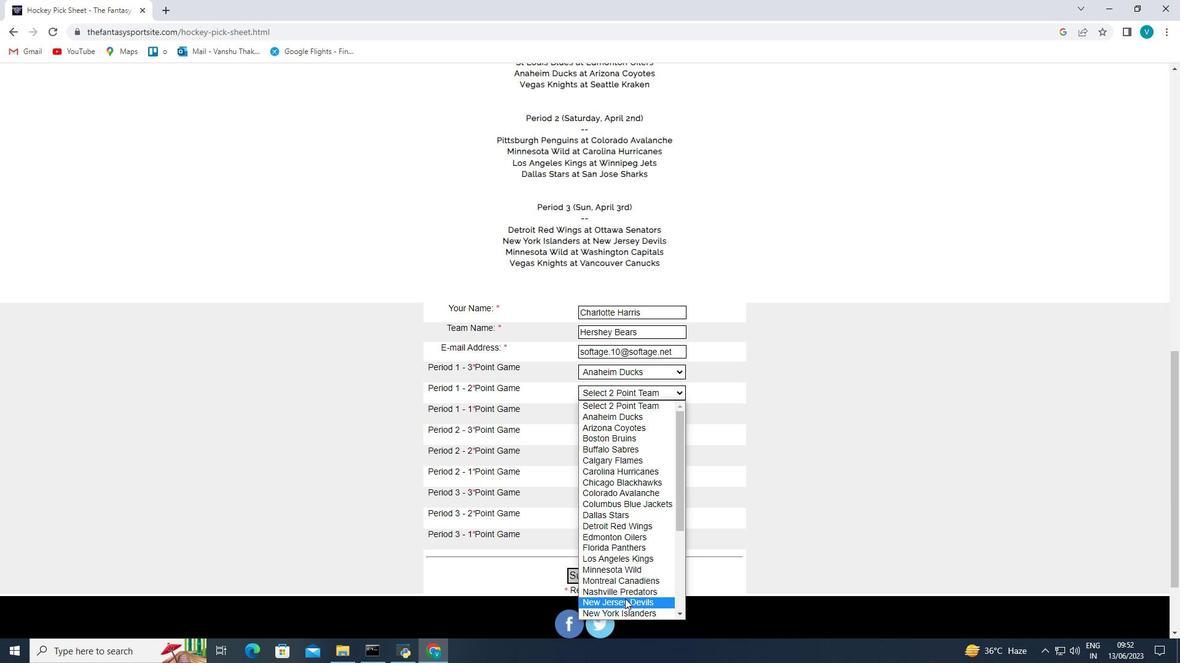 
Action: Mouse moved to (657, 418)
Screenshot: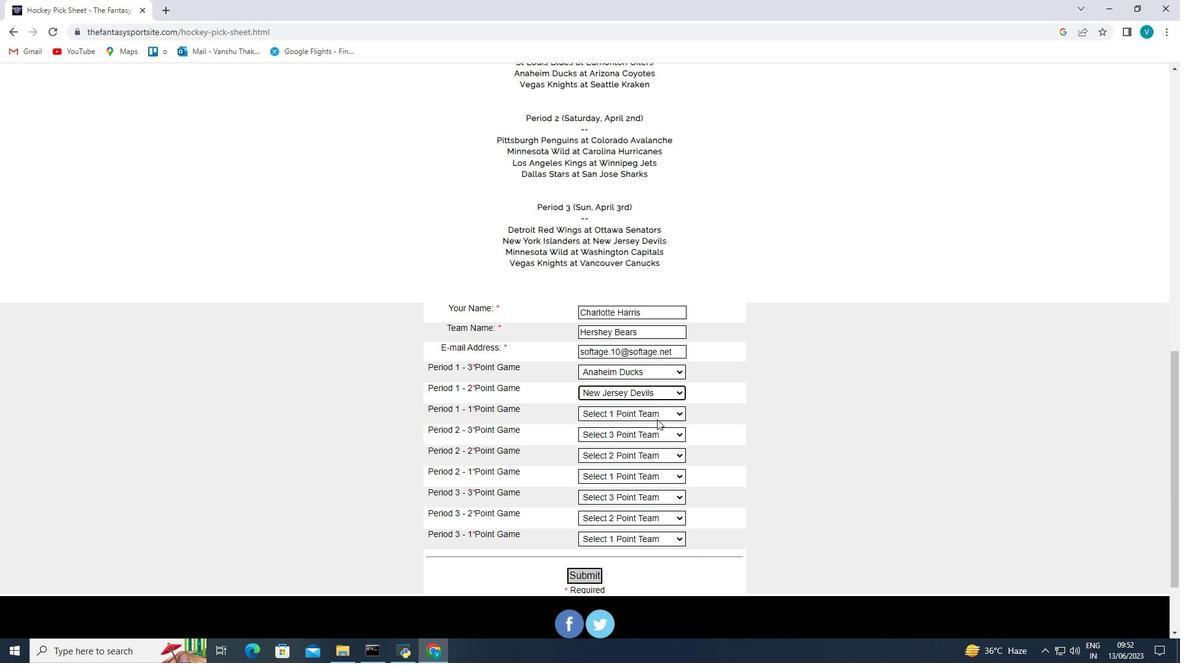 
Action: Mouse pressed left at (657, 418)
Screenshot: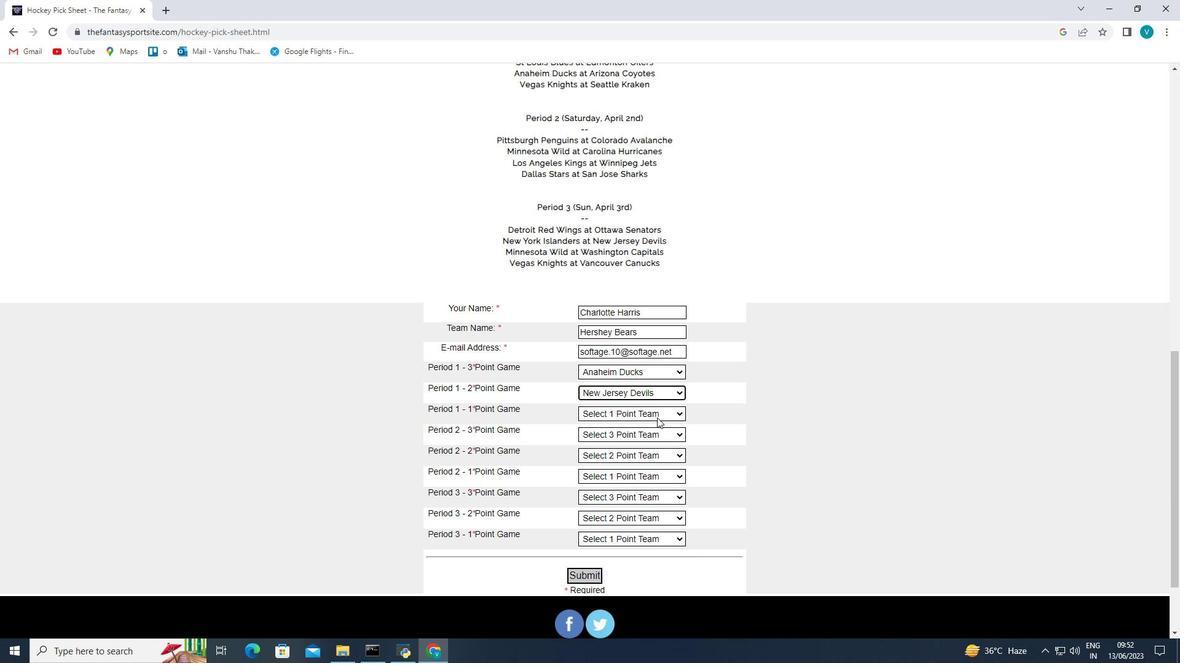 
Action: Mouse moved to (652, 378)
Screenshot: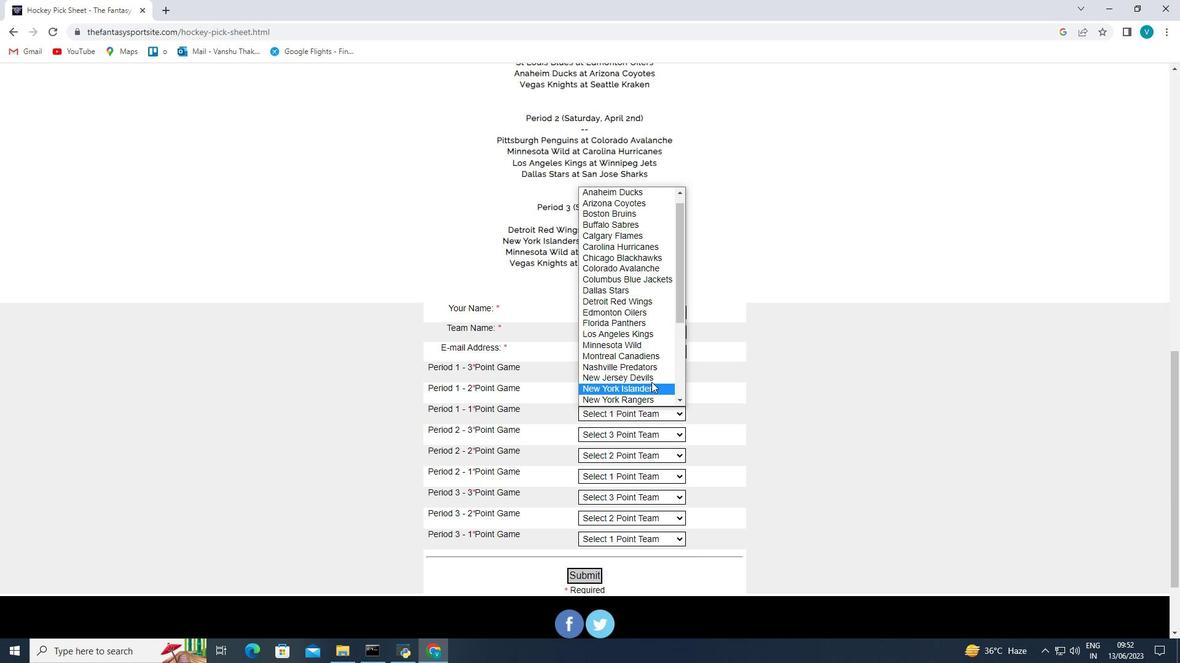 
Action: Mouse pressed left at (652, 378)
Screenshot: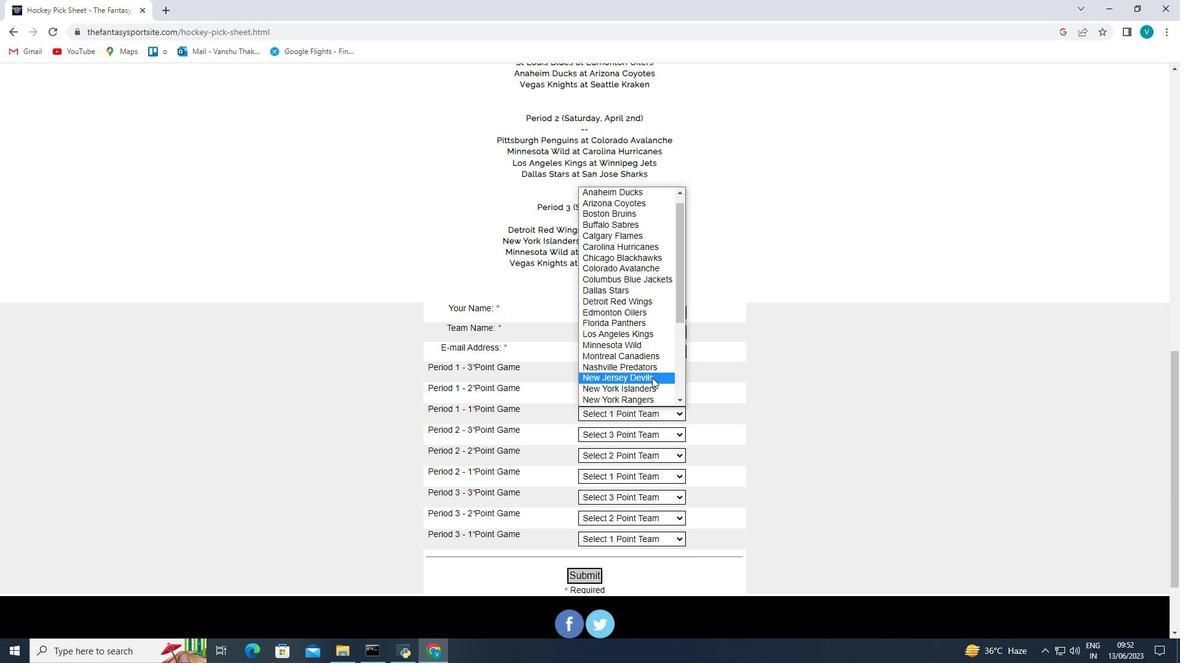 
Action: Mouse moved to (631, 435)
Screenshot: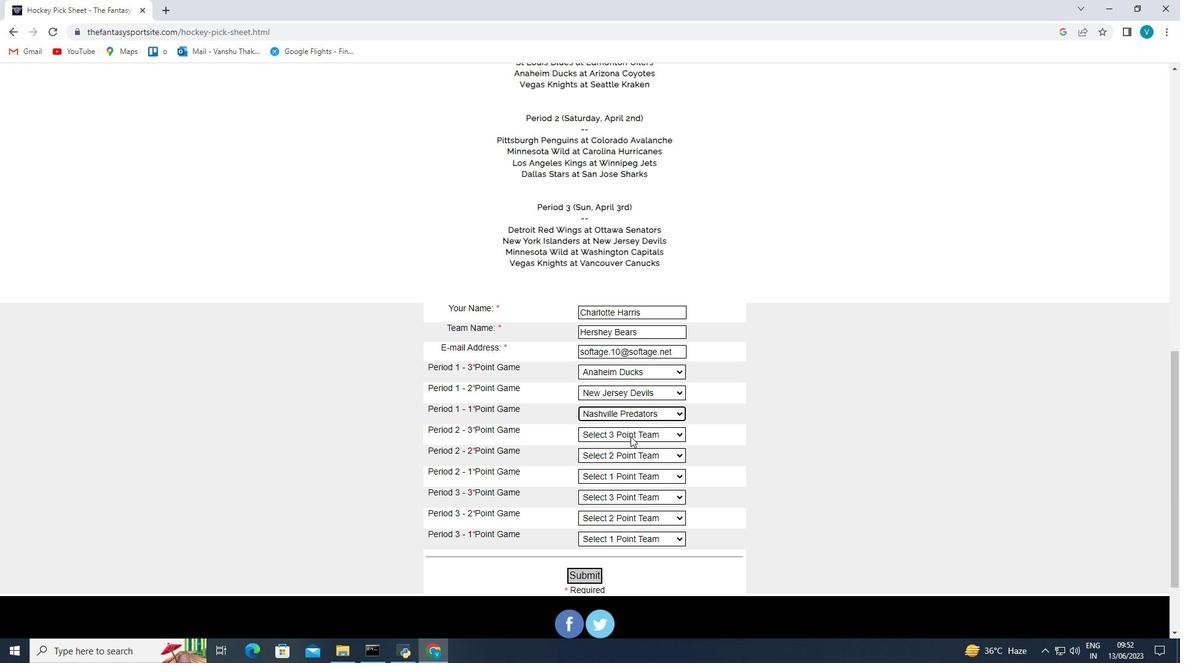 
Action: Mouse pressed left at (631, 435)
Screenshot: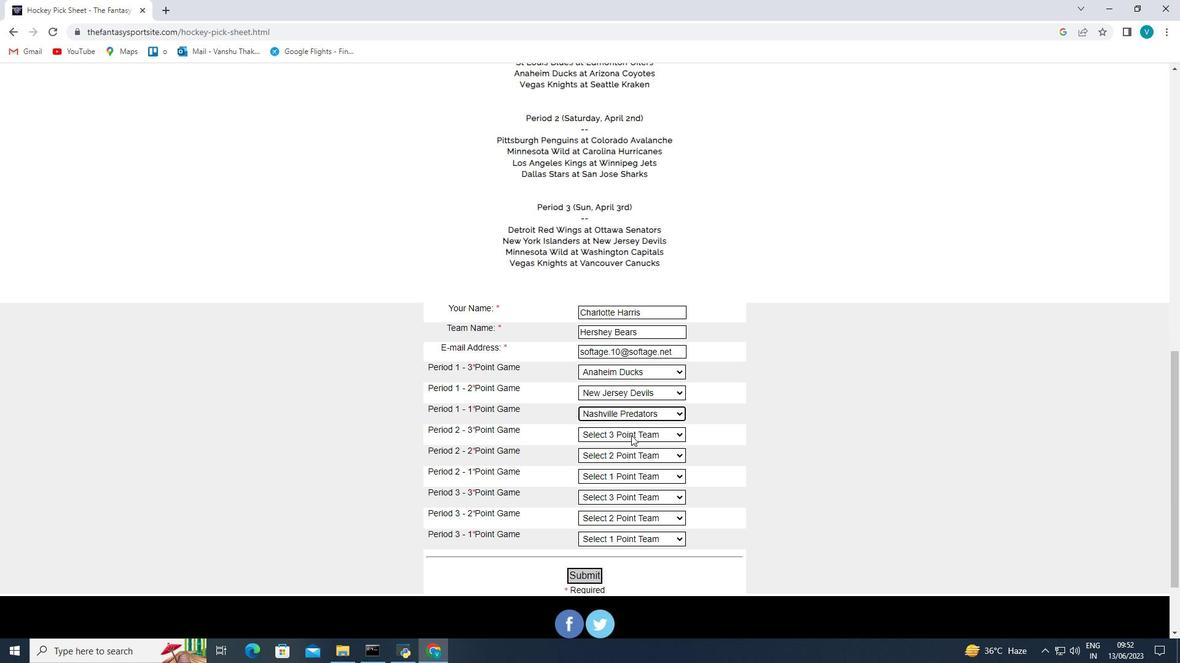 
Action: Mouse moved to (625, 383)
Screenshot: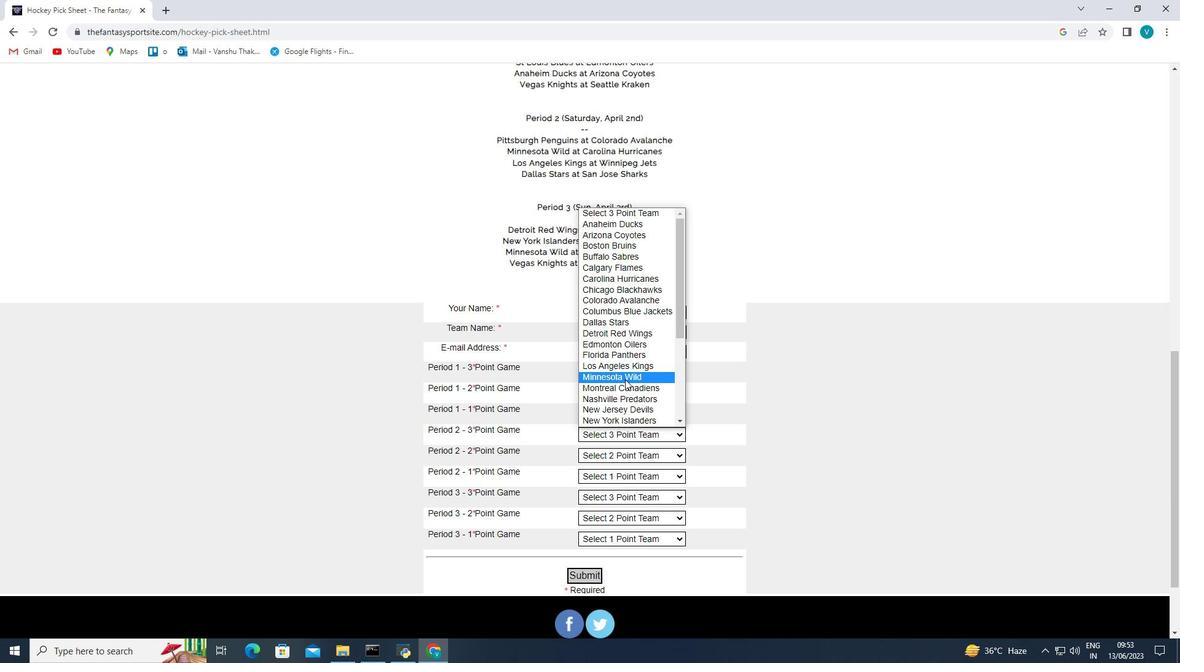 
Action: Mouse pressed left at (625, 383)
Screenshot: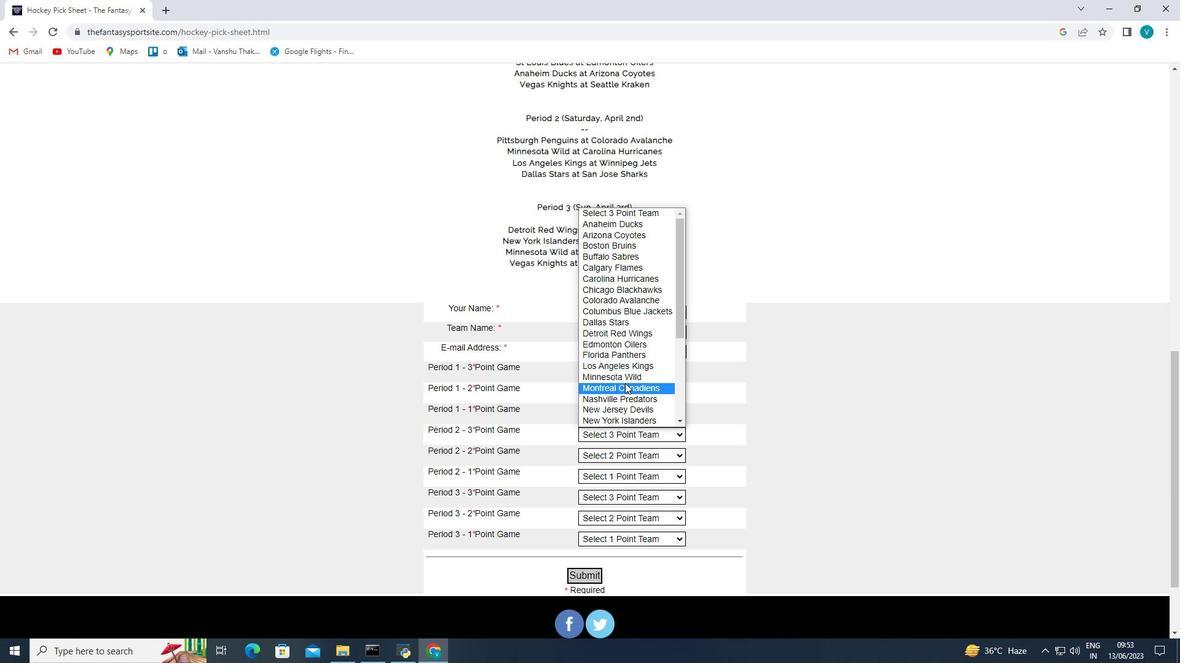 
Action: Mouse moved to (628, 453)
Screenshot: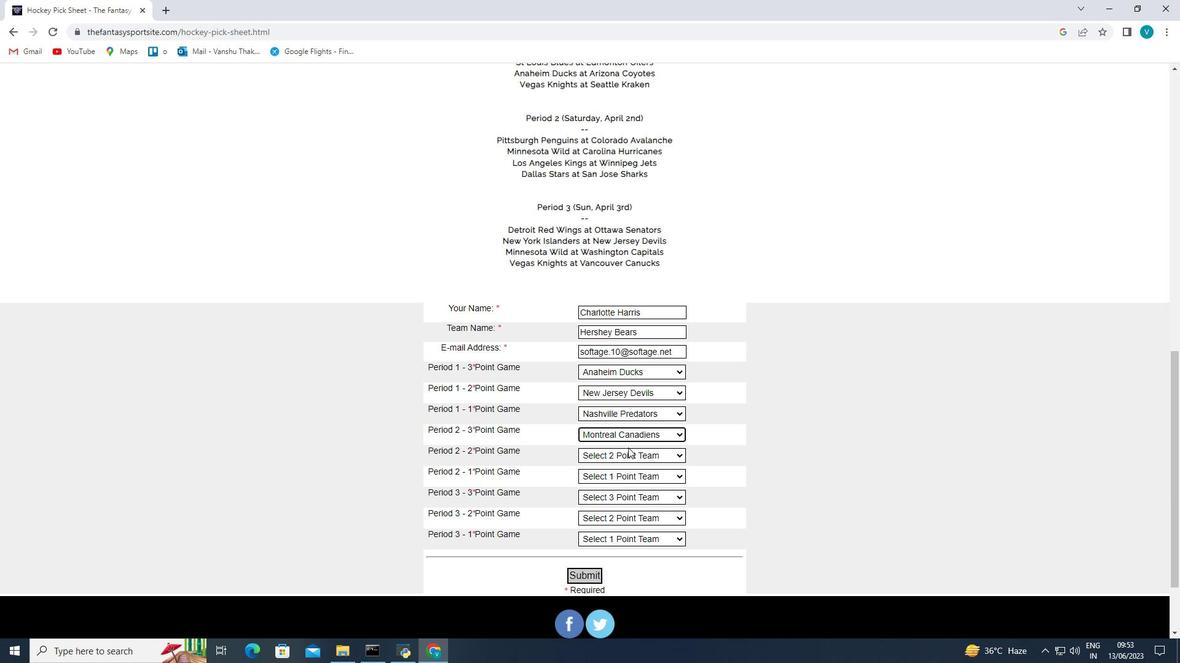 
Action: Mouse pressed left at (628, 453)
Screenshot: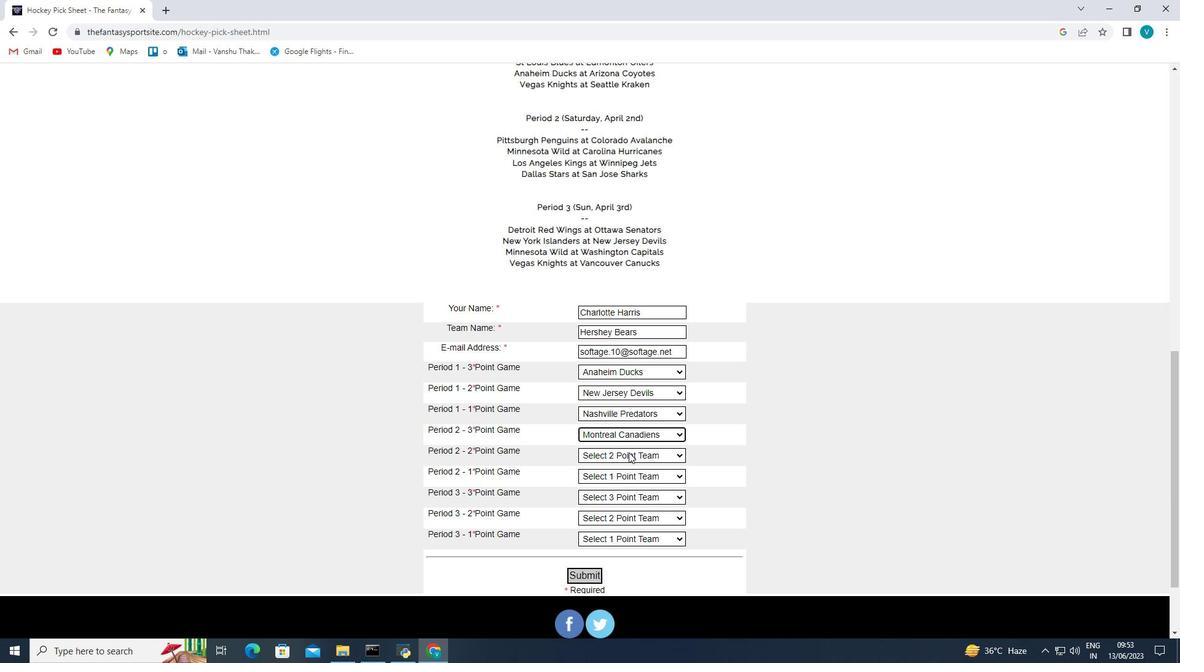 
Action: Mouse moved to (647, 390)
Screenshot: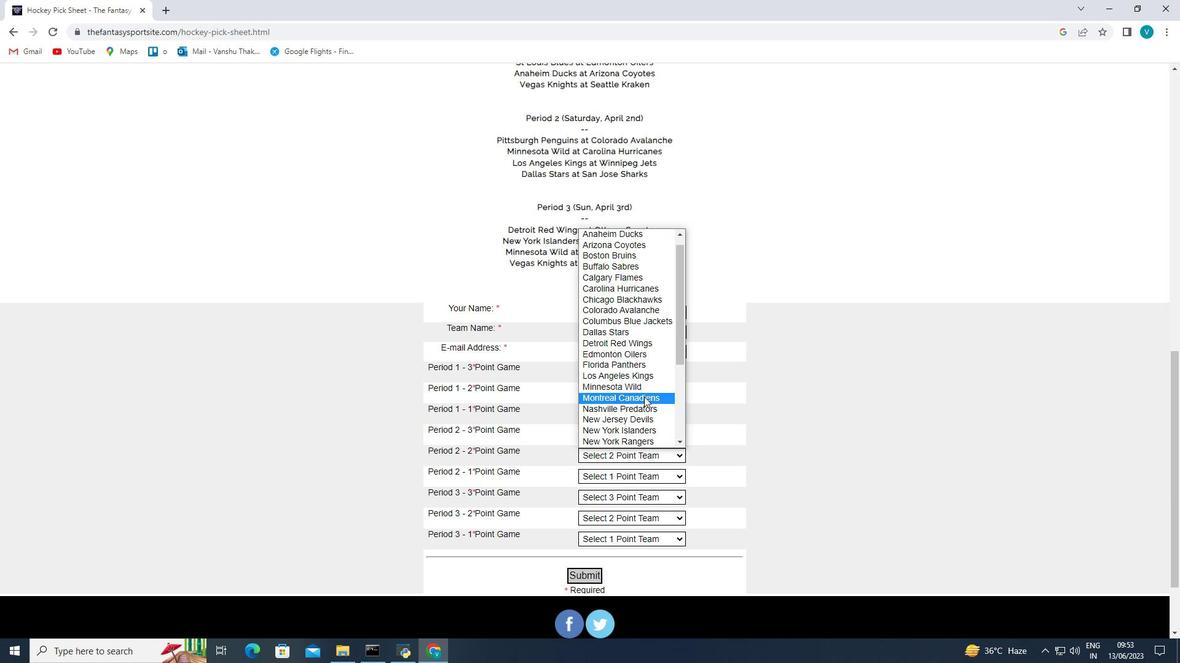 
Action: Mouse pressed left at (647, 390)
Screenshot: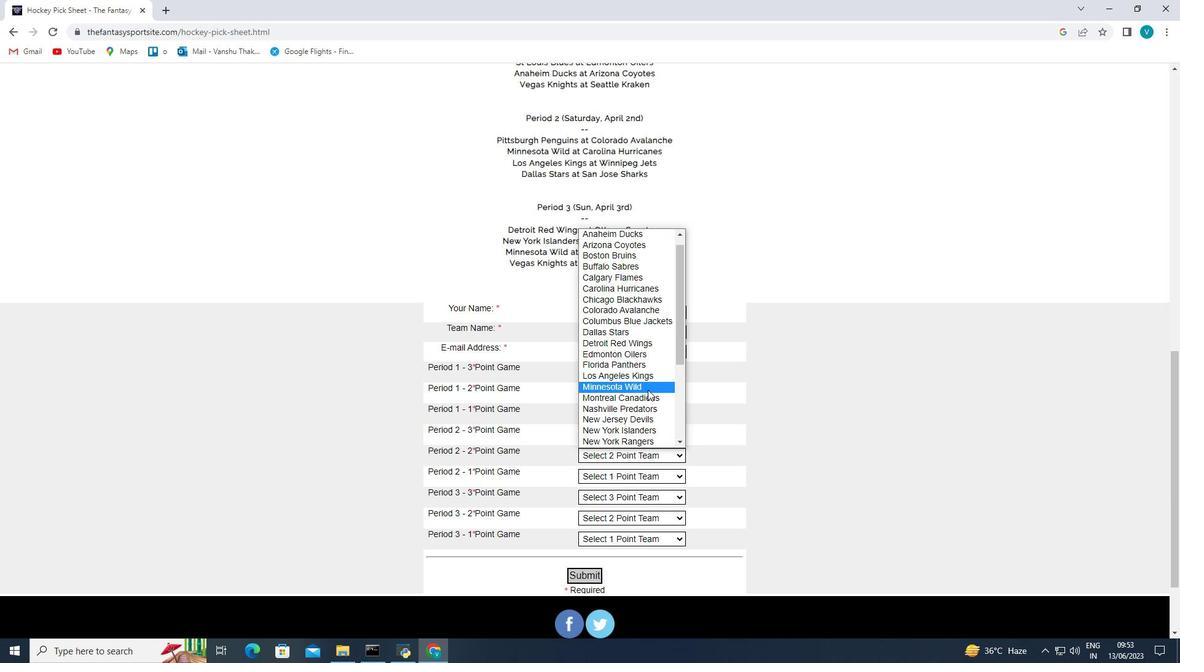 
Action: Mouse moved to (635, 476)
Screenshot: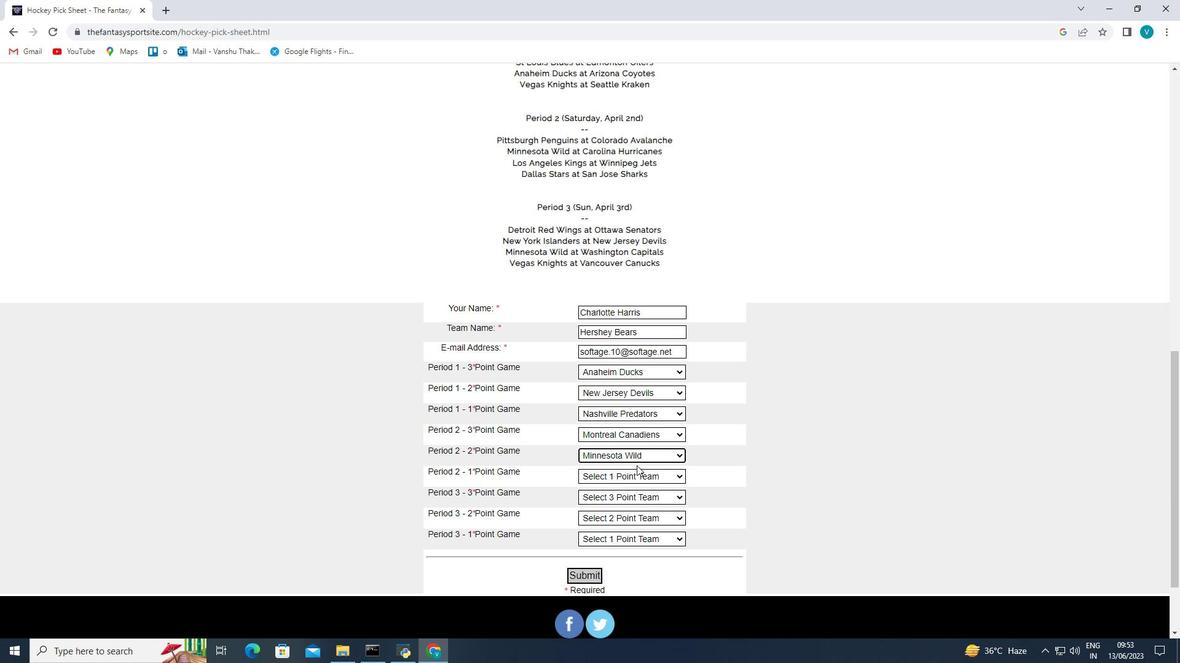 
Action: Mouse pressed left at (635, 476)
Screenshot: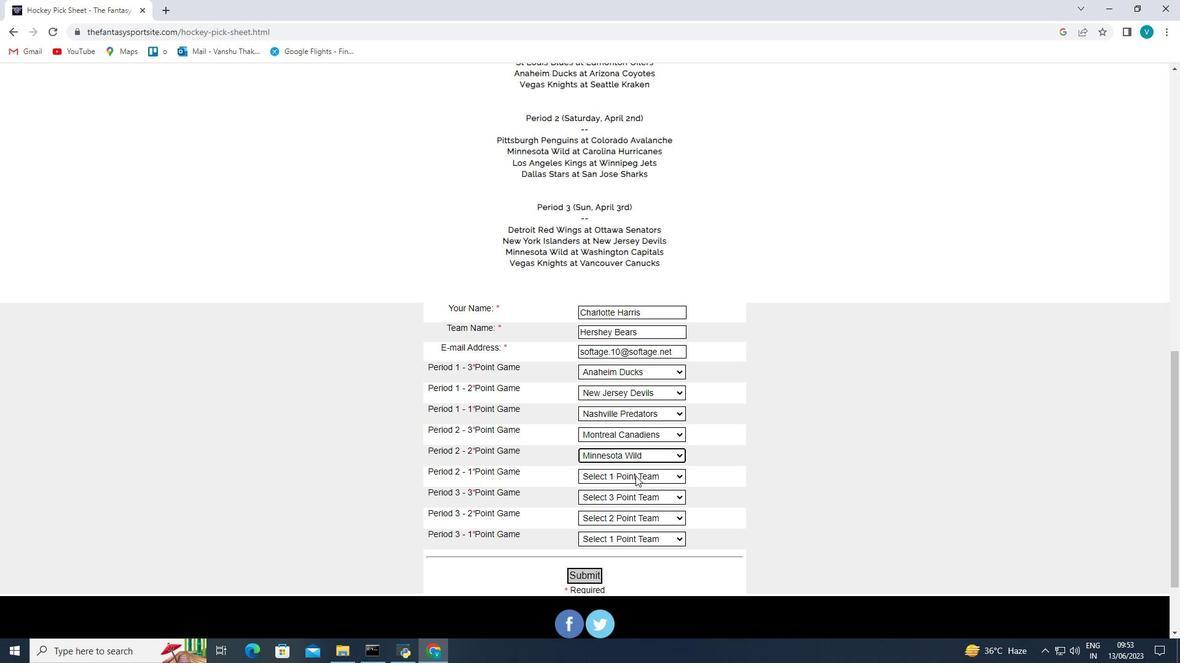 
Action: Mouse moved to (654, 390)
Screenshot: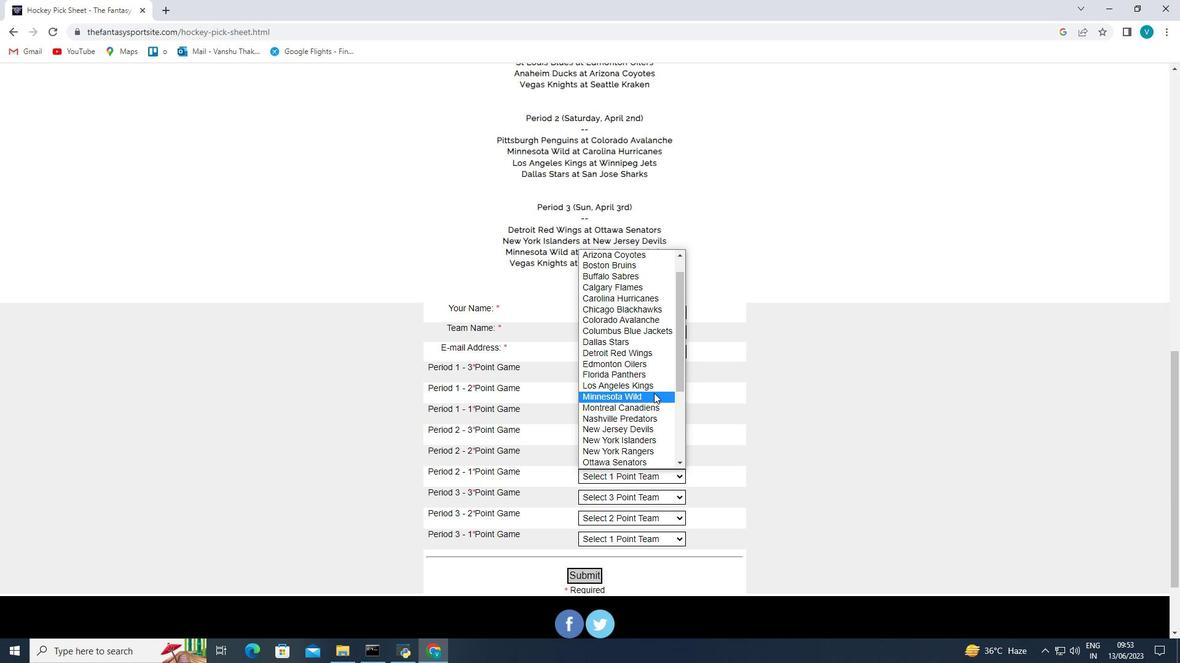 
Action: Mouse pressed left at (654, 390)
Screenshot: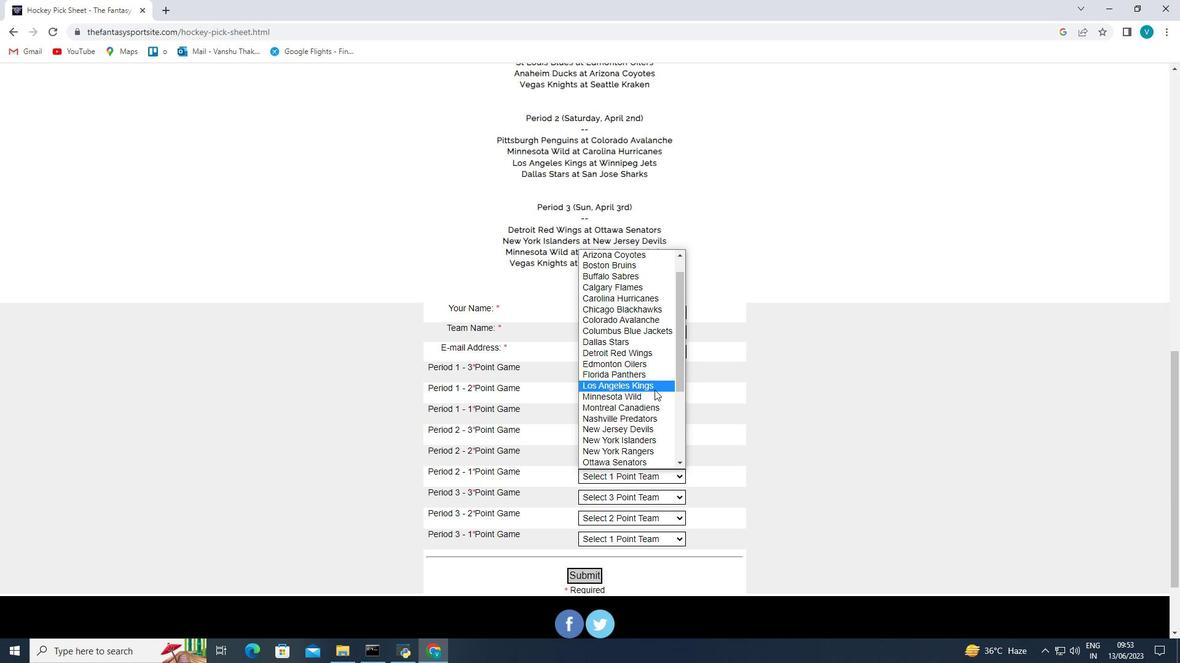 
Action: Mouse moved to (637, 494)
Screenshot: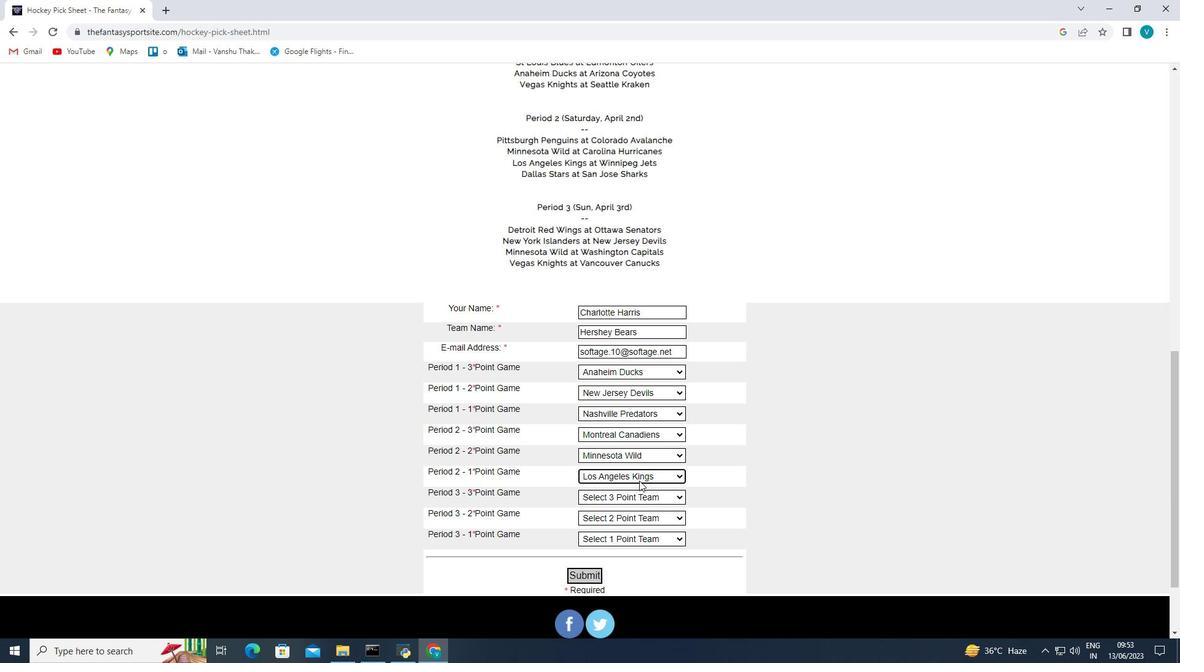 
Action: Mouse pressed left at (637, 494)
Screenshot: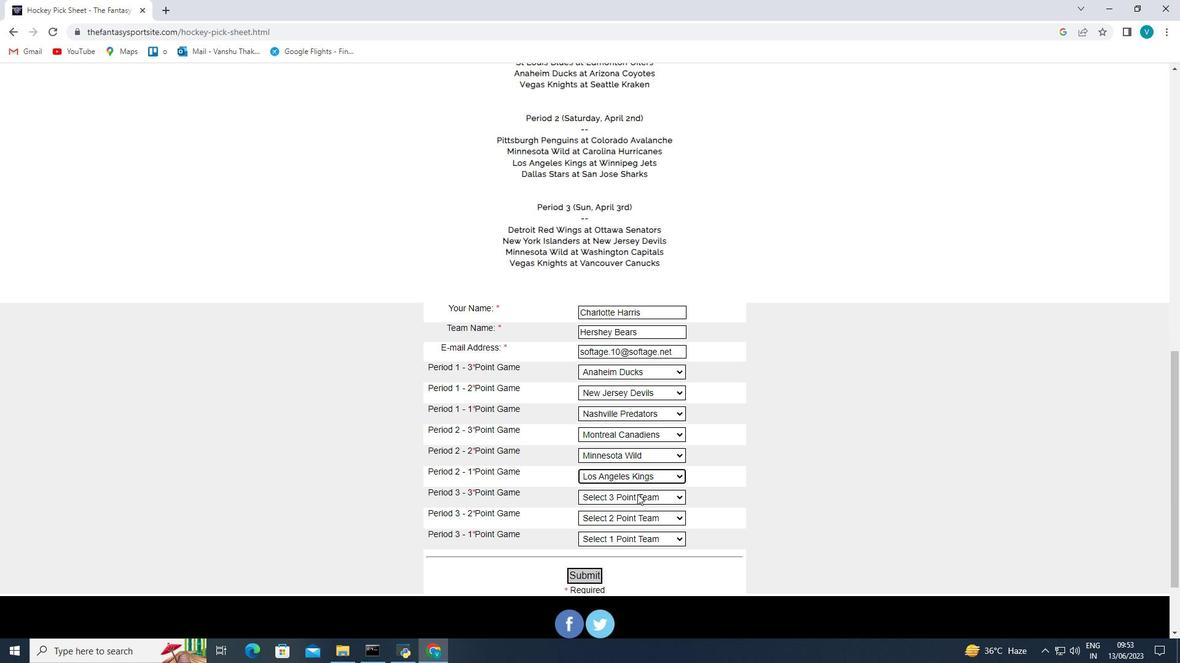 
Action: Mouse moved to (638, 406)
Screenshot: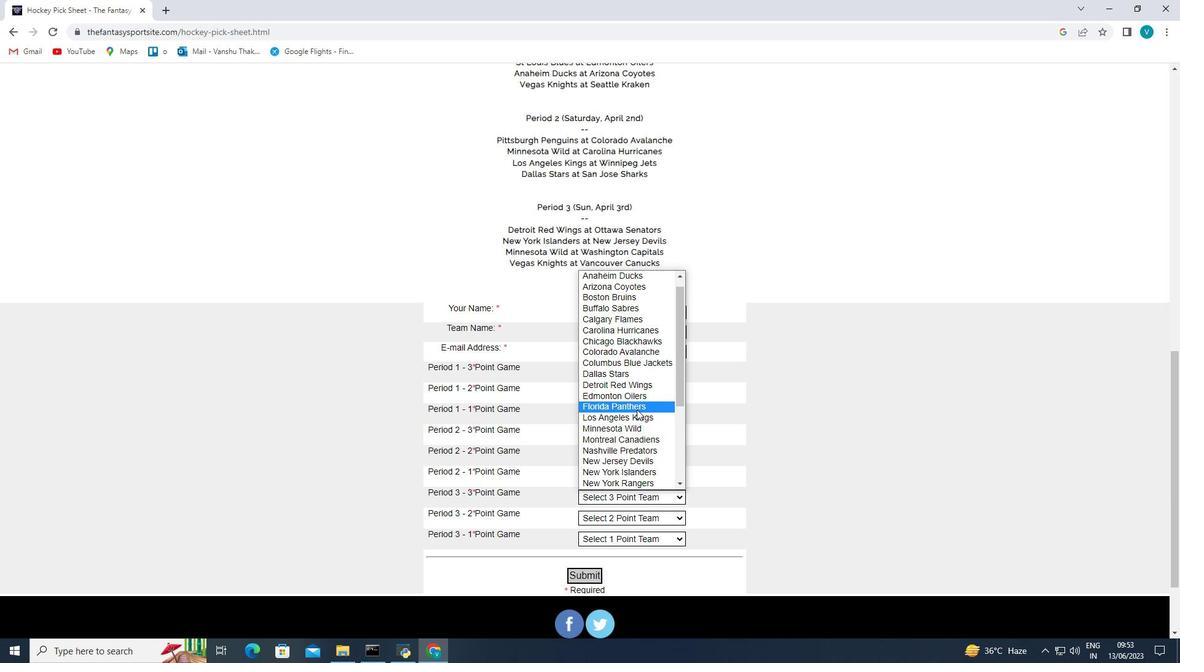 
Action: Mouse pressed left at (638, 406)
Screenshot: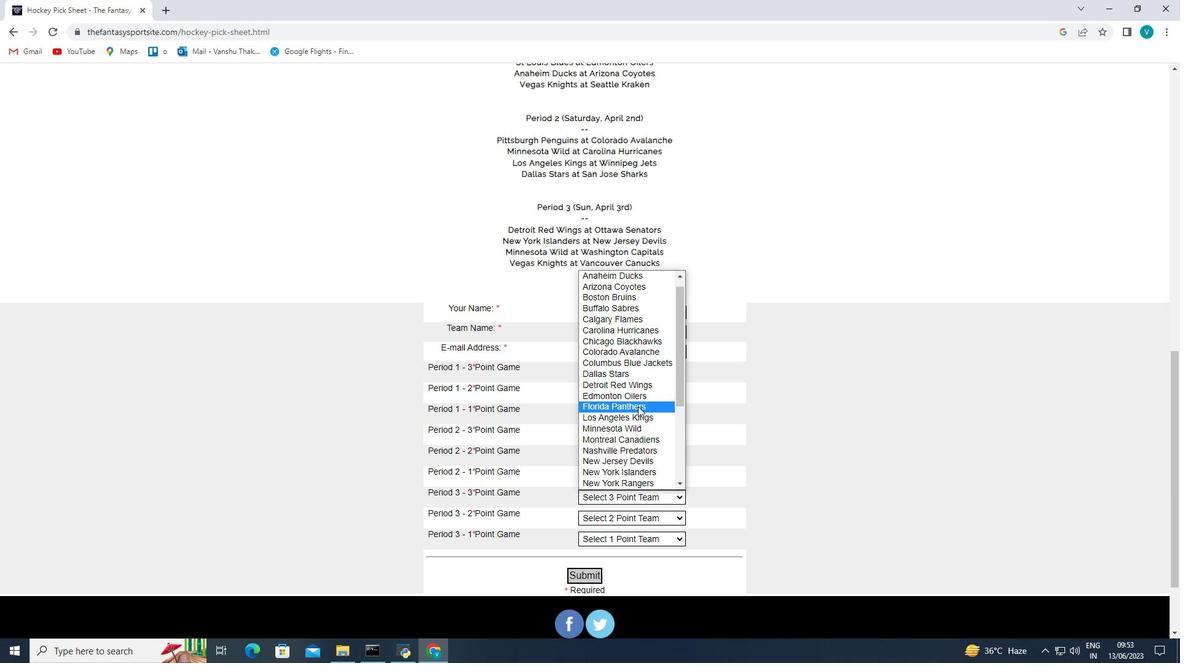 
Action: Mouse moved to (623, 513)
Screenshot: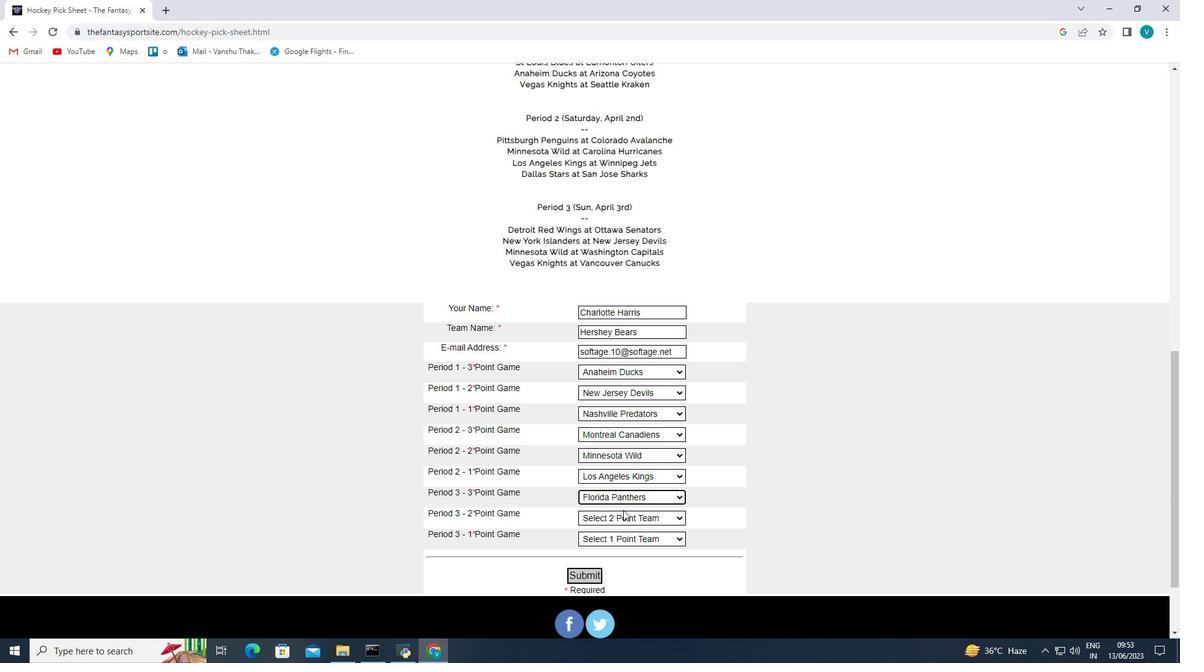 
Action: Mouse pressed left at (623, 513)
Screenshot: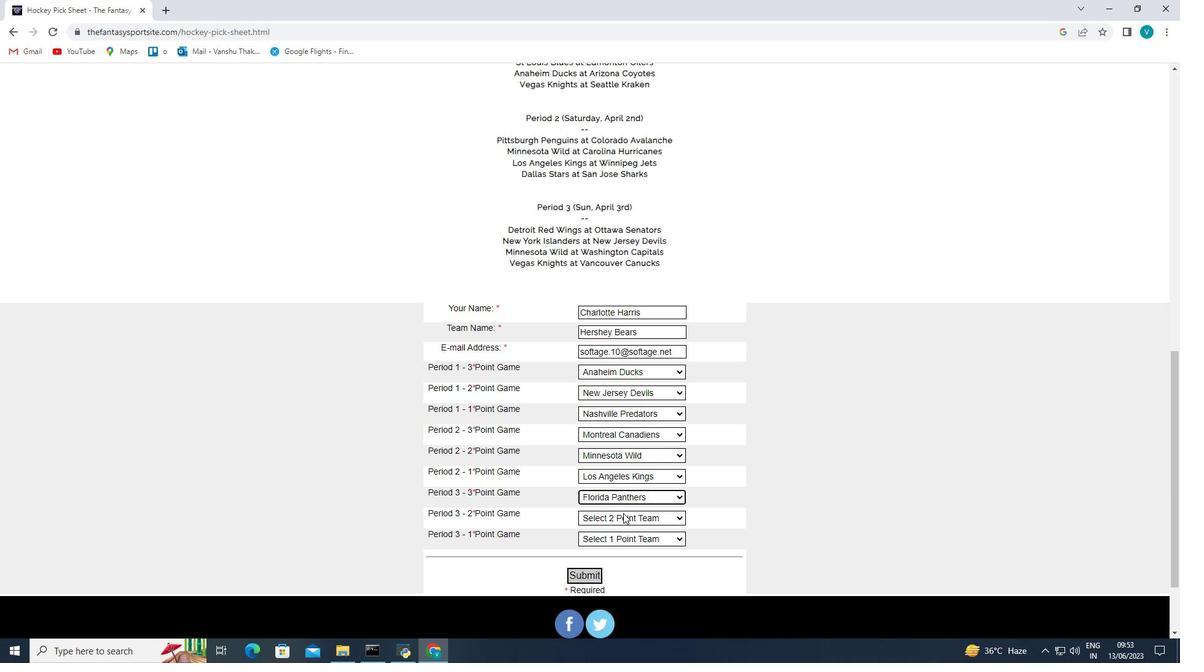 
Action: Mouse moved to (638, 418)
Screenshot: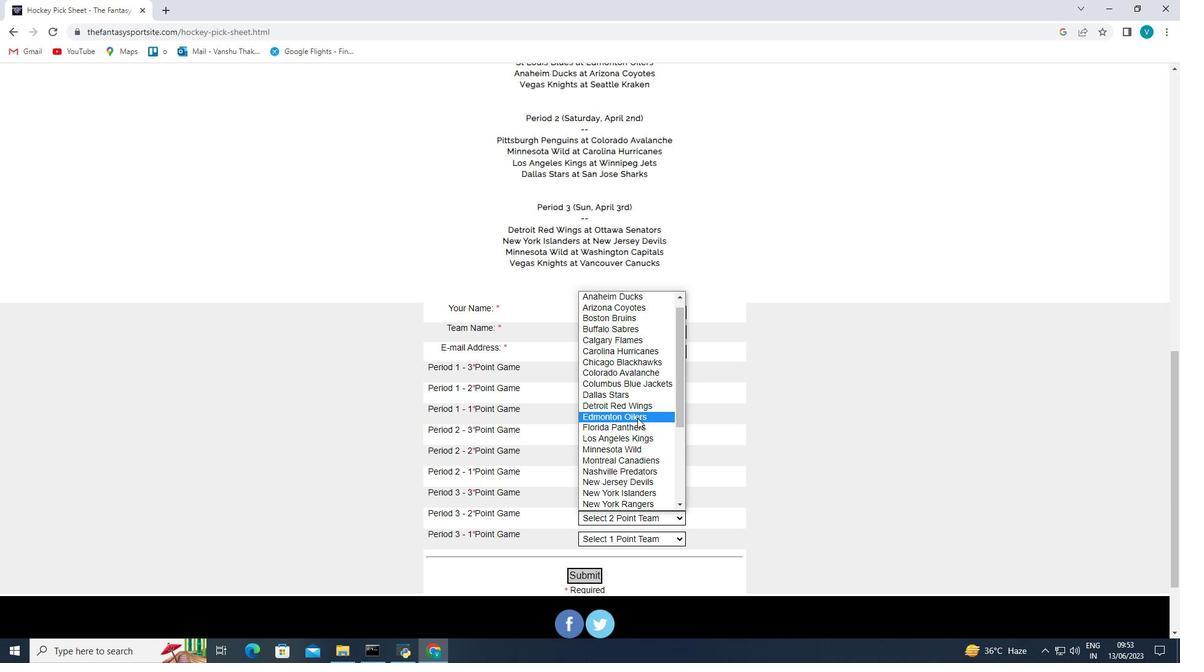 
Action: Mouse pressed left at (638, 418)
Screenshot: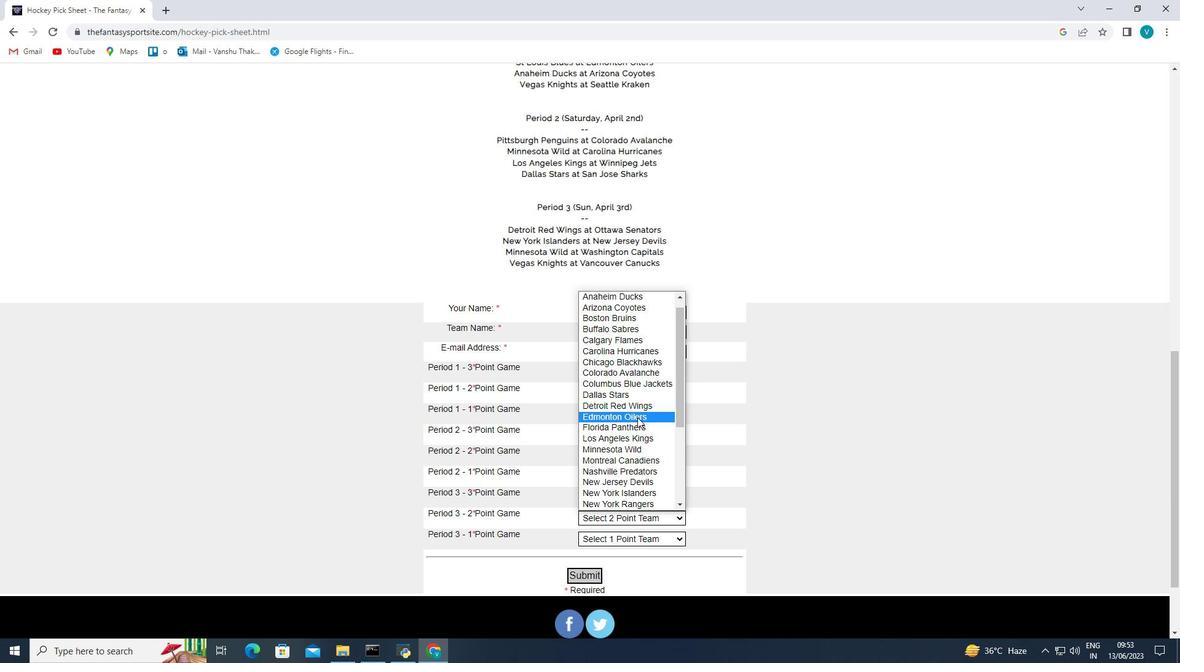 
Action: Mouse moved to (623, 542)
Screenshot: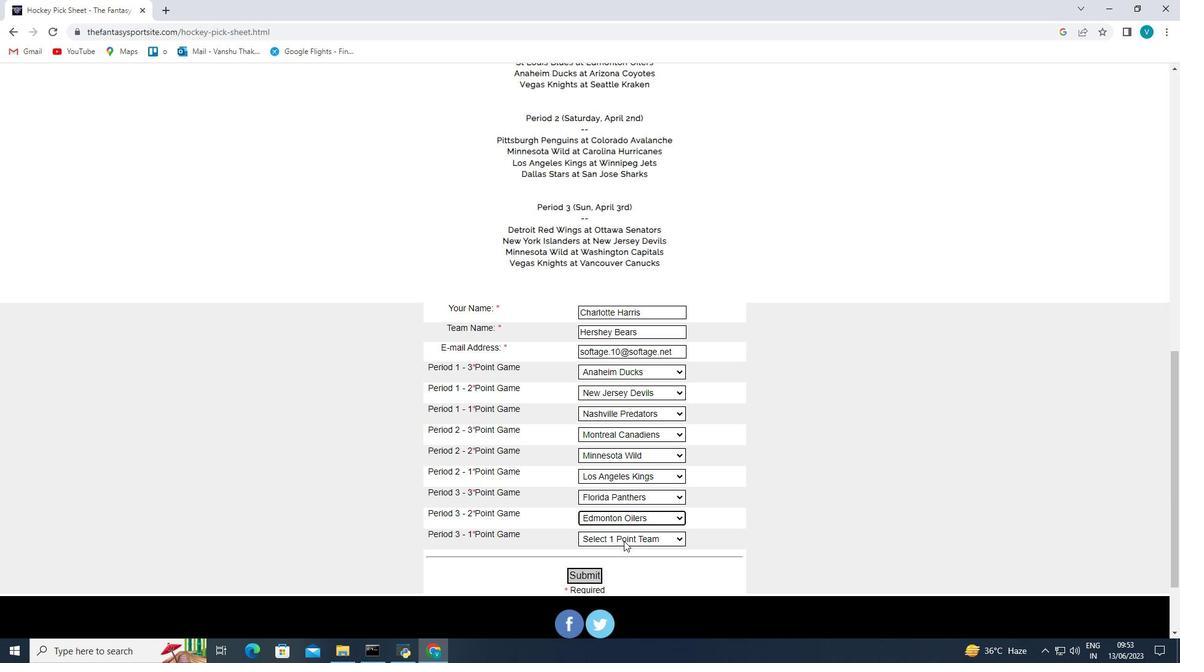 
Action: Mouse pressed left at (623, 542)
Screenshot: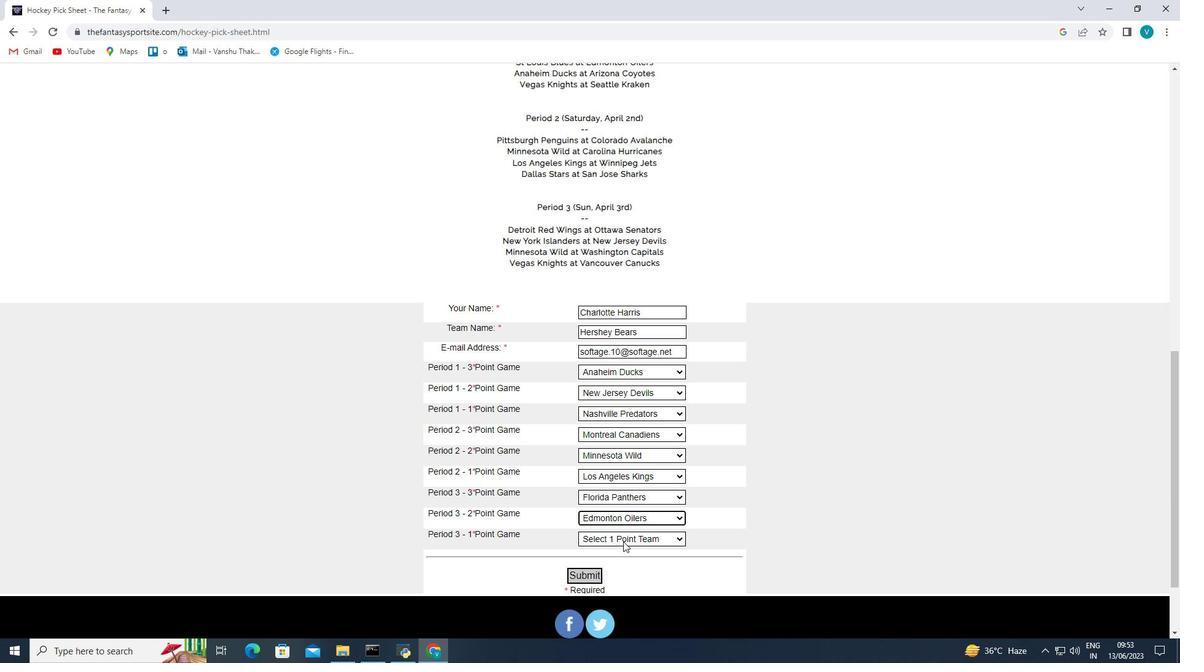 
Action: Mouse moved to (620, 429)
Screenshot: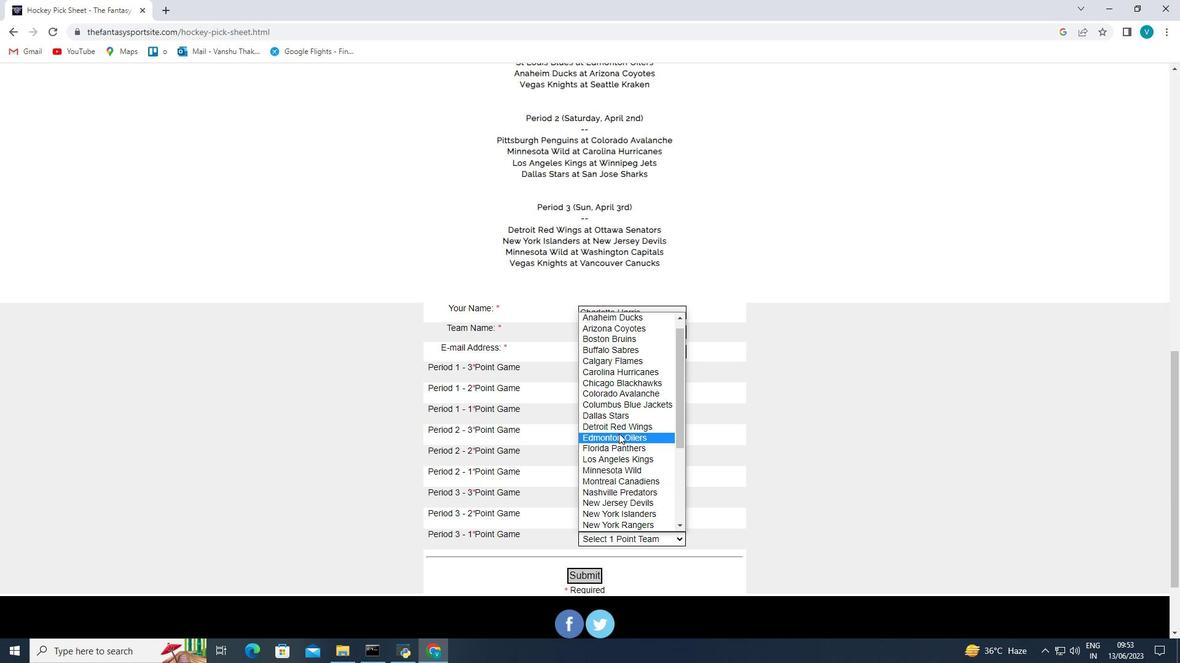
Action: Mouse pressed left at (620, 429)
Screenshot: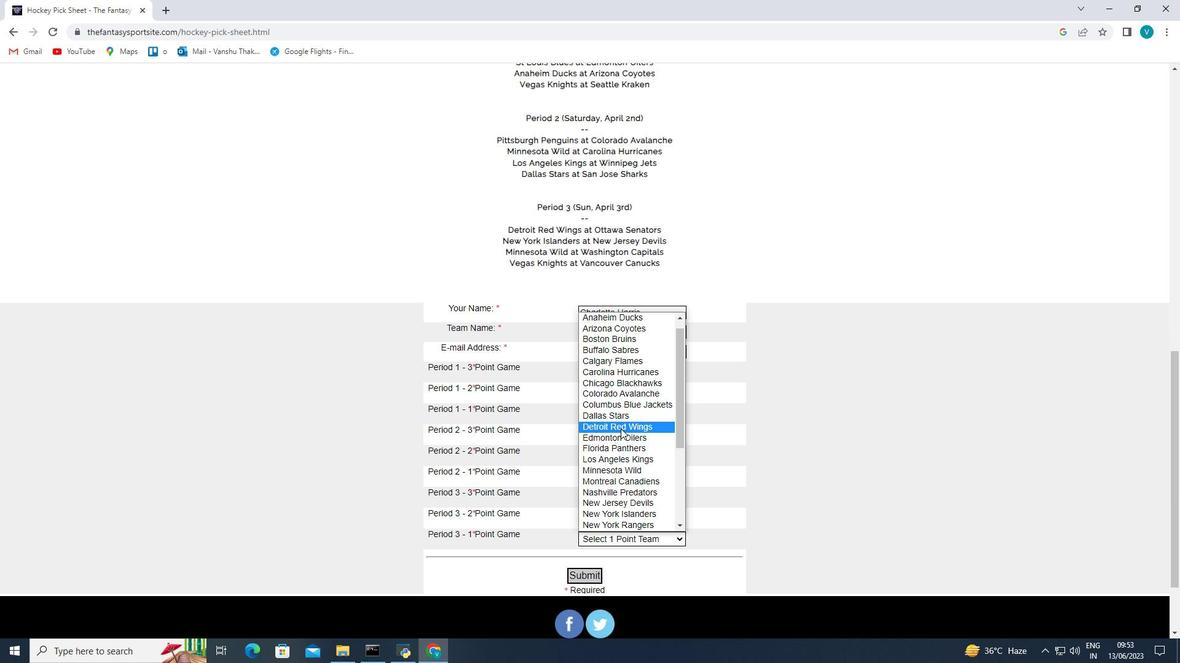 
Action: Mouse moved to (588, 579)
Screenshot: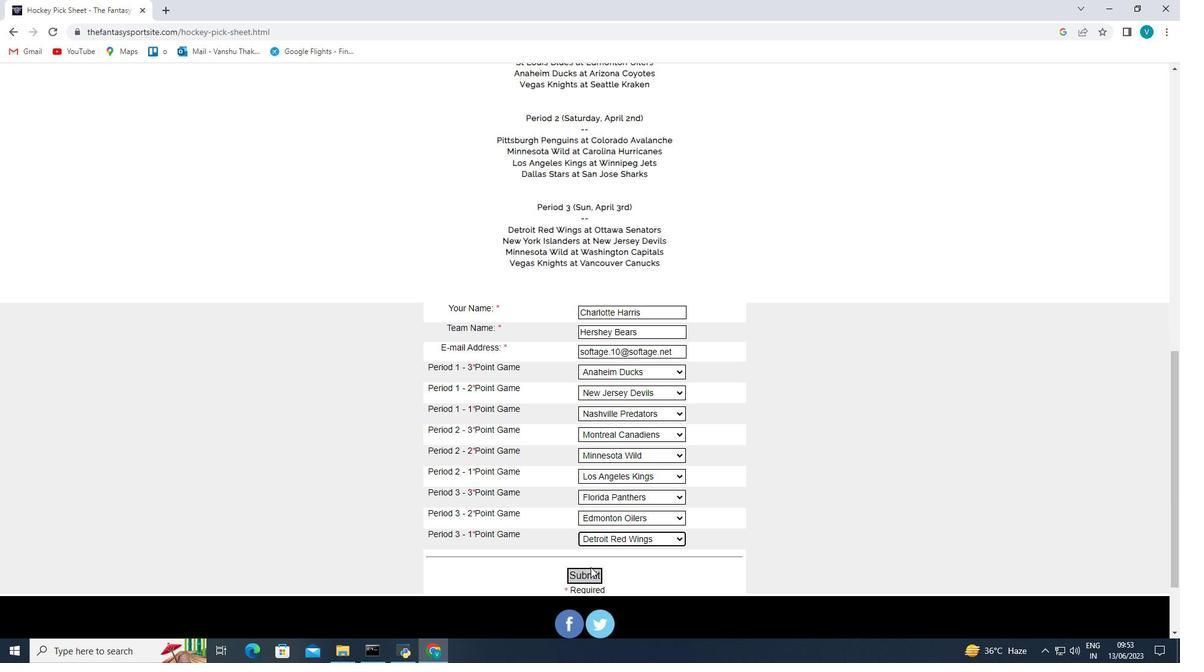 
Action: Mouse pressed left at (588, 579)
Screenshot: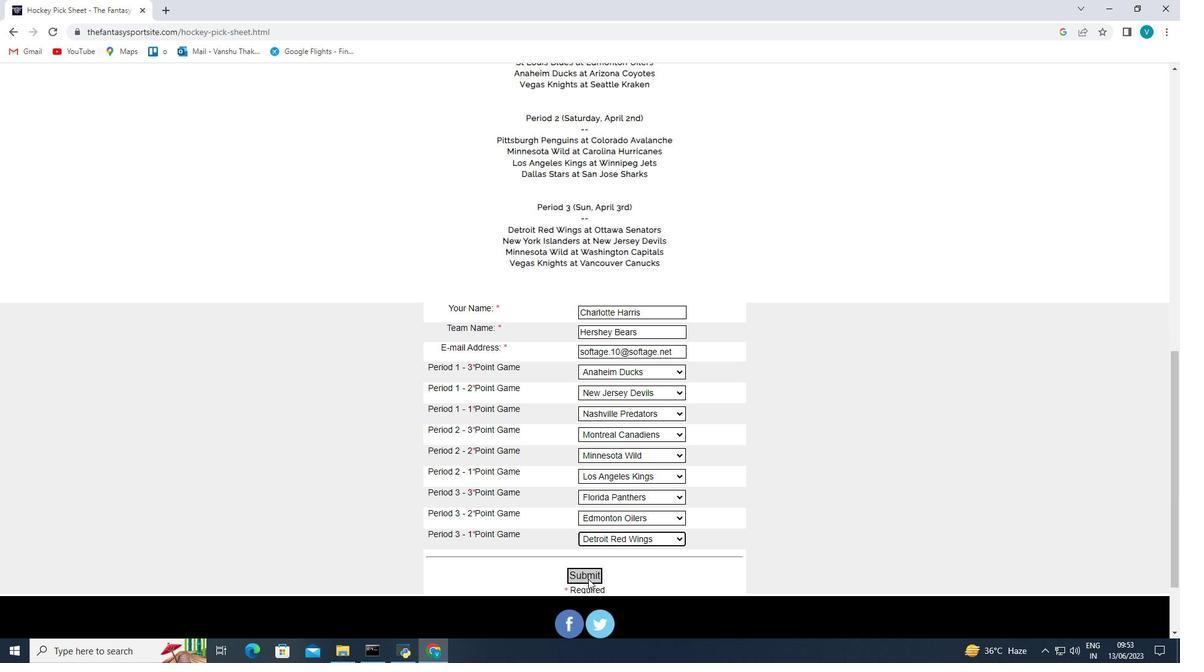 
